 Task: Open a blank sheet, save the file as Maui.doc Insert a picture of 'Maui'with name   Maui.png  Change shape height to 6.5 select the picture, apply border and shading with setting Shadow, style Three thick line, color Light Green and width 1 pt
Action: Mouse moved to (23, 22)
Screenshot: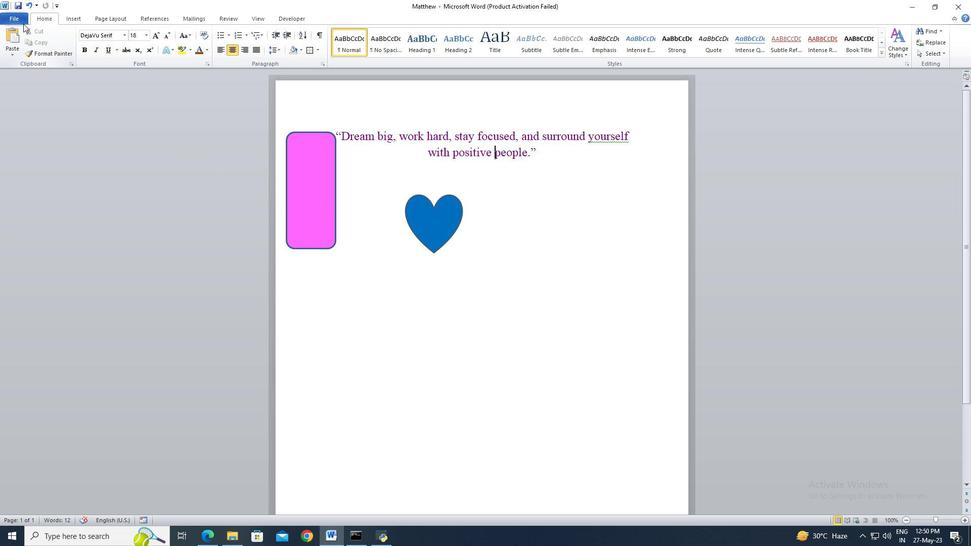 
Action: Mouse pressed left at (23, 22)
Screenshot: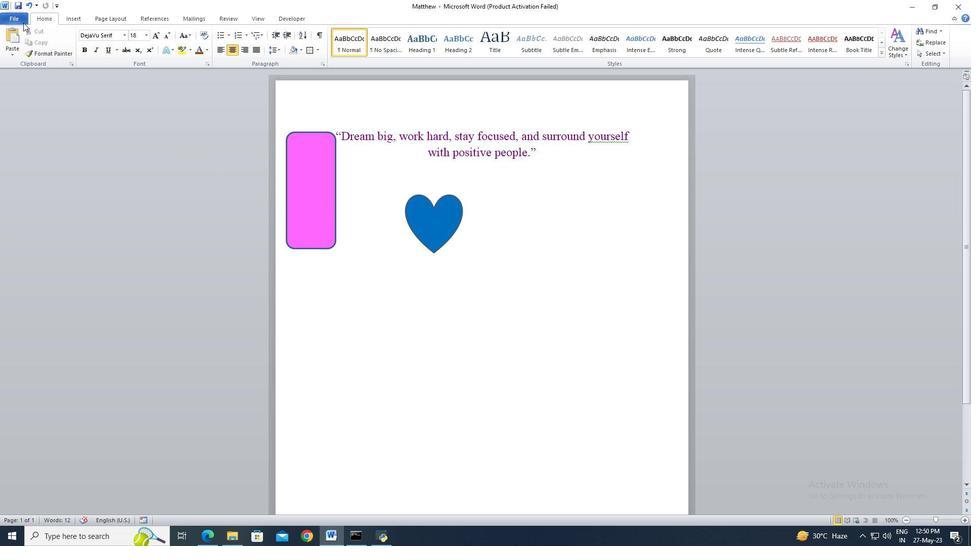 
Action: Mouse moved to (19, 127)
Screenshot: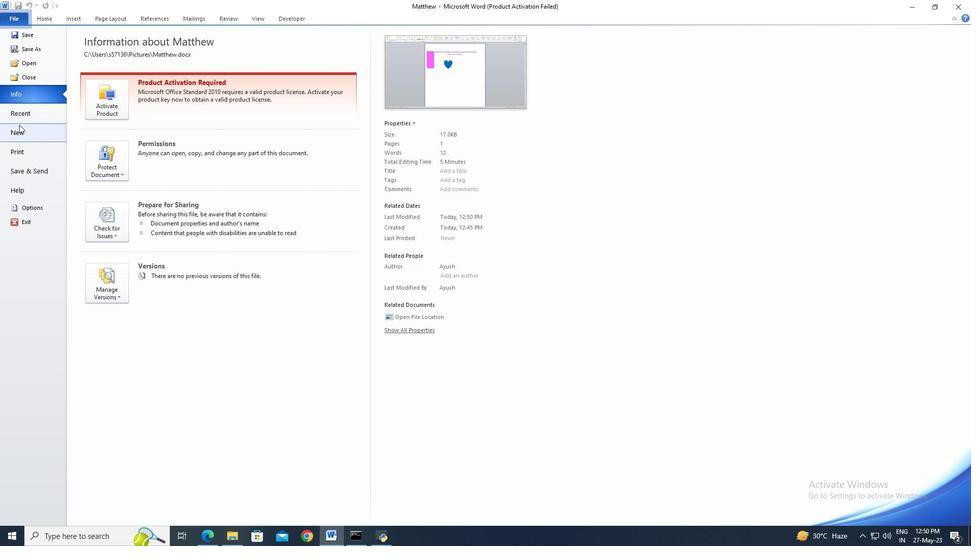 
Action: Mouse pressed left at (19, 127)
Screenshot: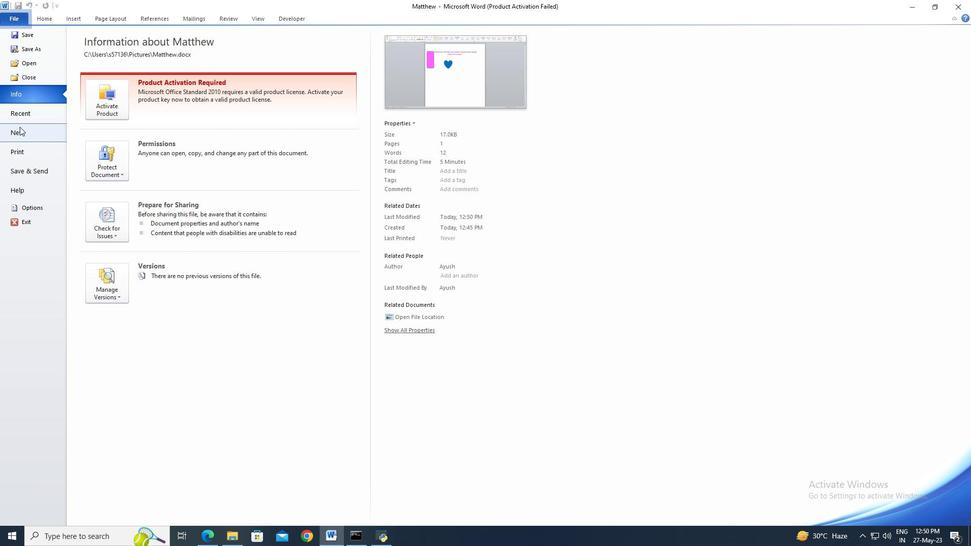
Action: Mouse moved to (496, 245)
Screenshot: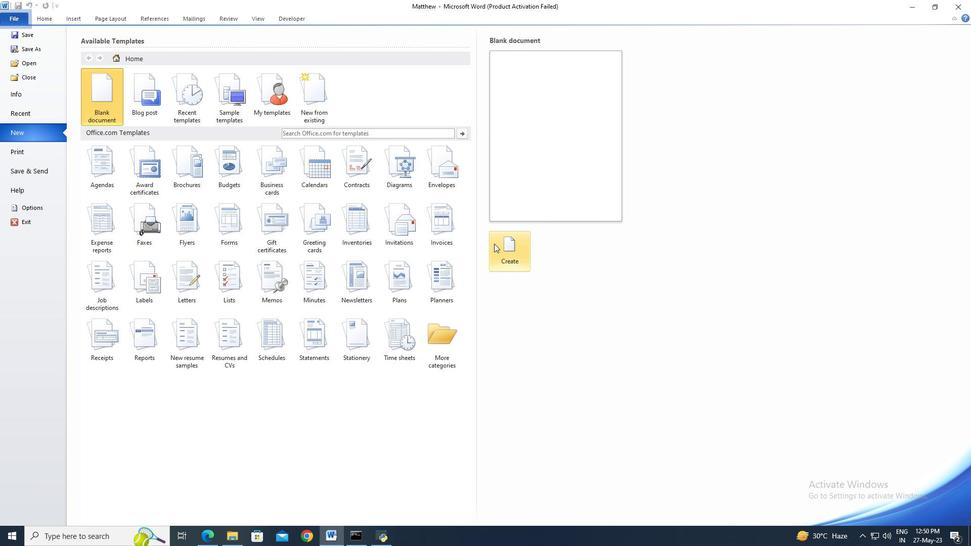 
Action: Mouse pressed left at (496, 245)
Screenshot: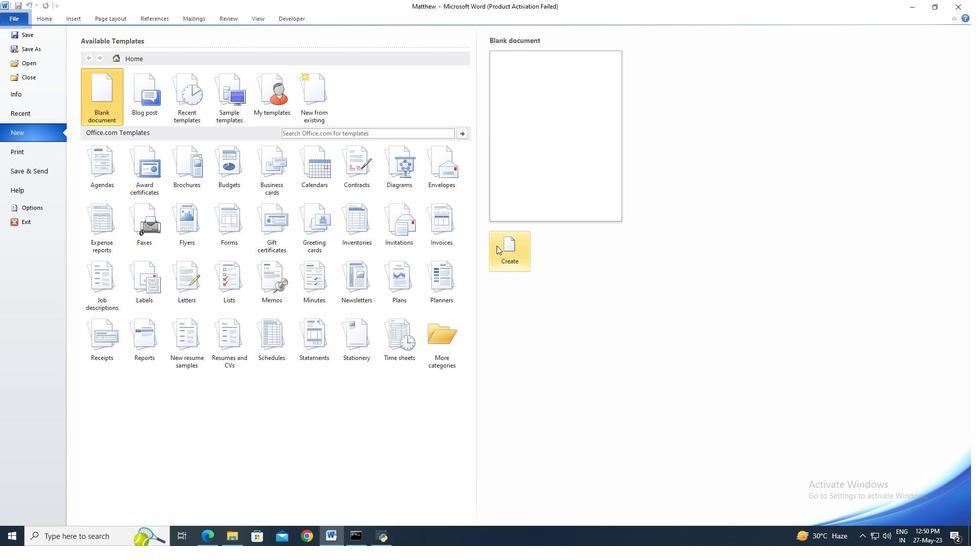 
Action: Mouse moved to (22, 19)
Screenshot: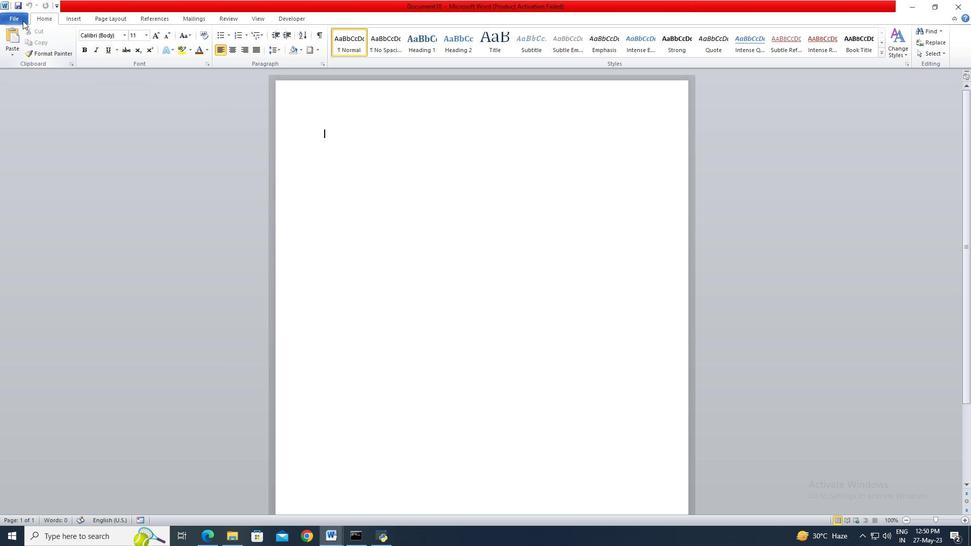 
Action: Mouse pressed left at (22, 19)
Screenshot: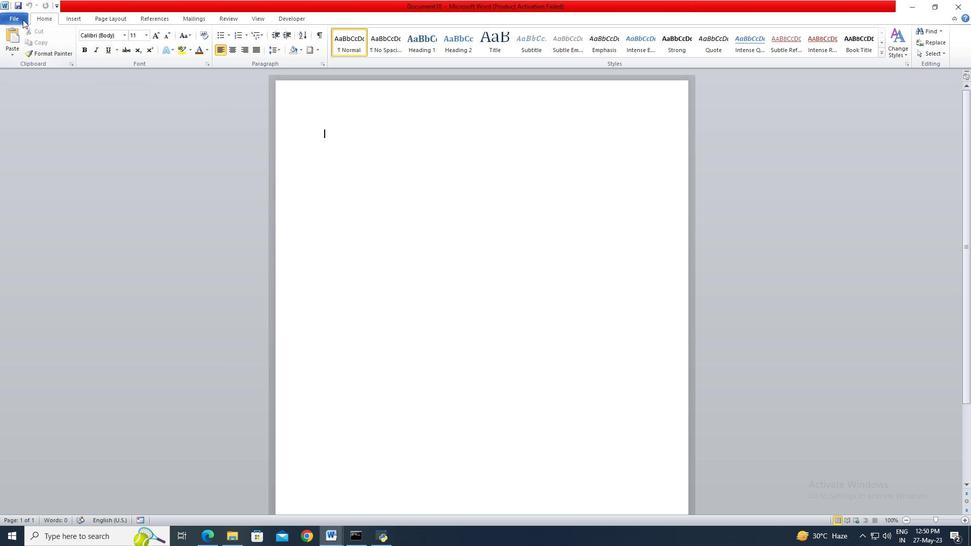 
Action: Mouse moved to (26, 45)
Screenshot: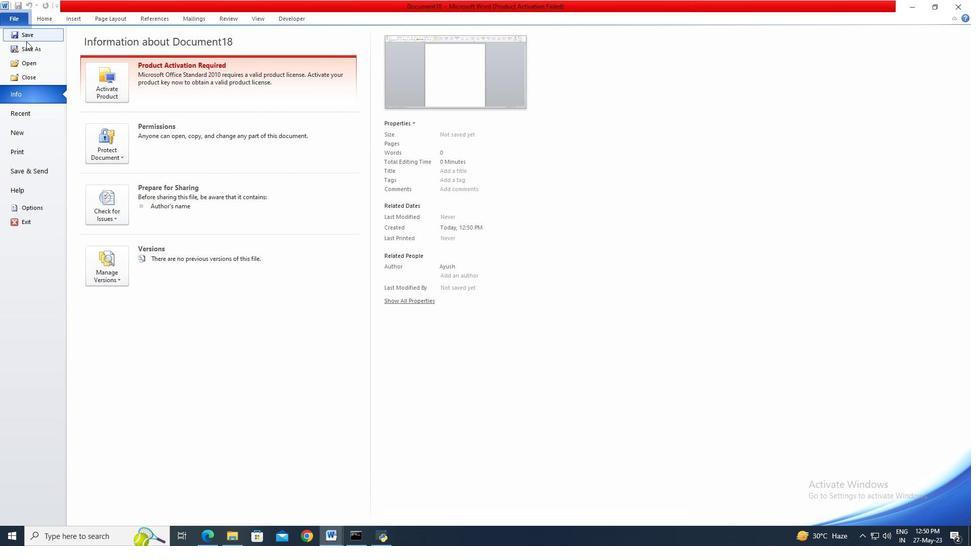 
Action: Mouse pressed left at (26, 45)
Screenshot: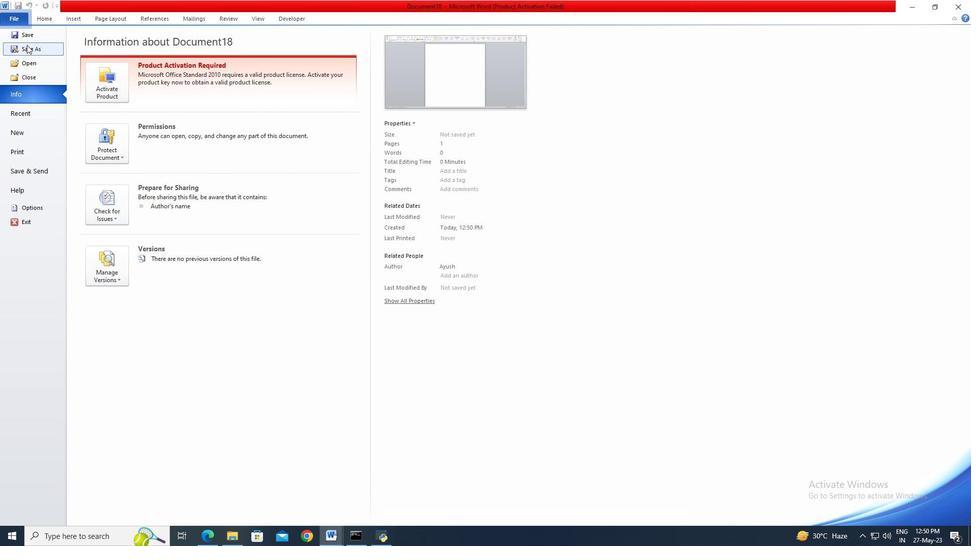 
Action: Mouse moved to (48, 105)
Screenshot: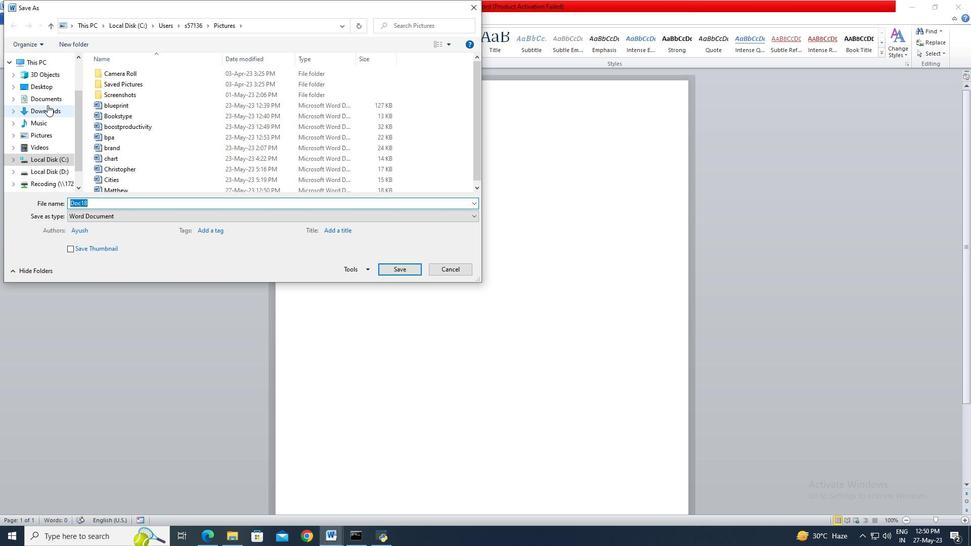 
Action: Mouse pressed left at (48, 105)
Screenshot: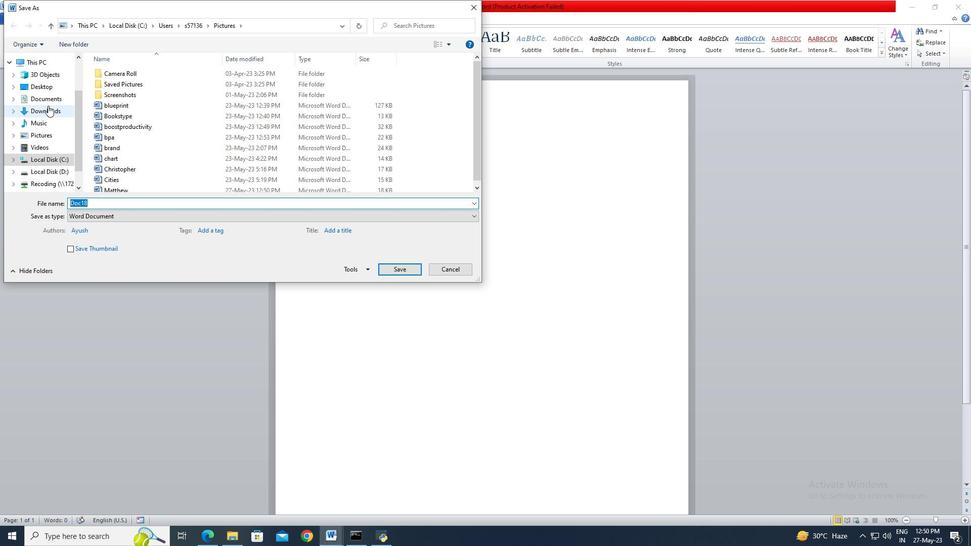 
Action: Mouse moved to (319, 203)
Screenshot: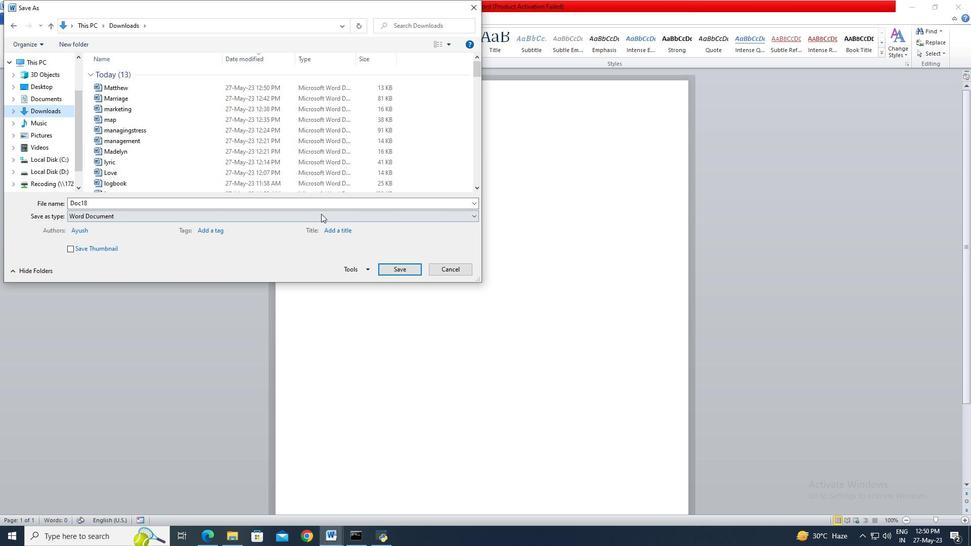 
Action: Mouse pressed left at (319, 203)
Screenshot: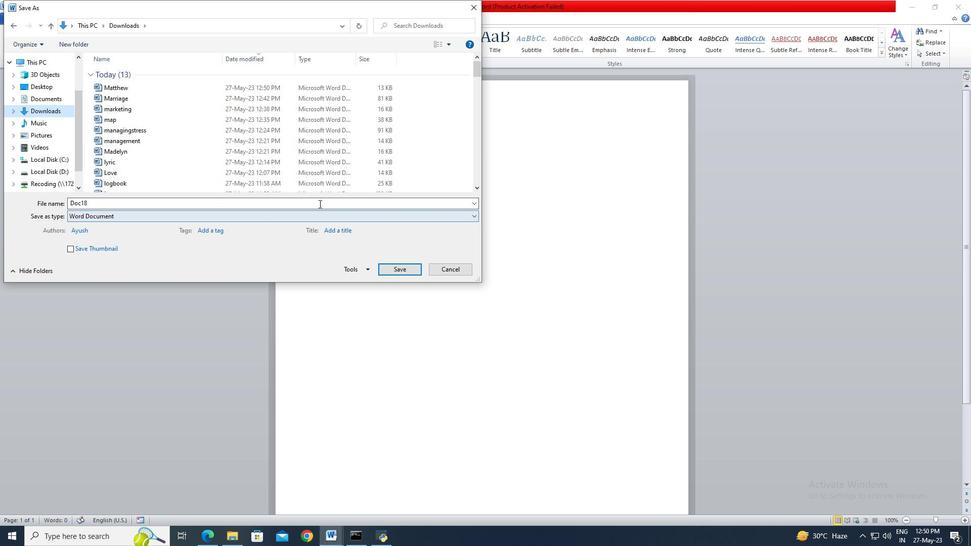 
Action: Key pressed <Key.shift>Maui
Screenshot: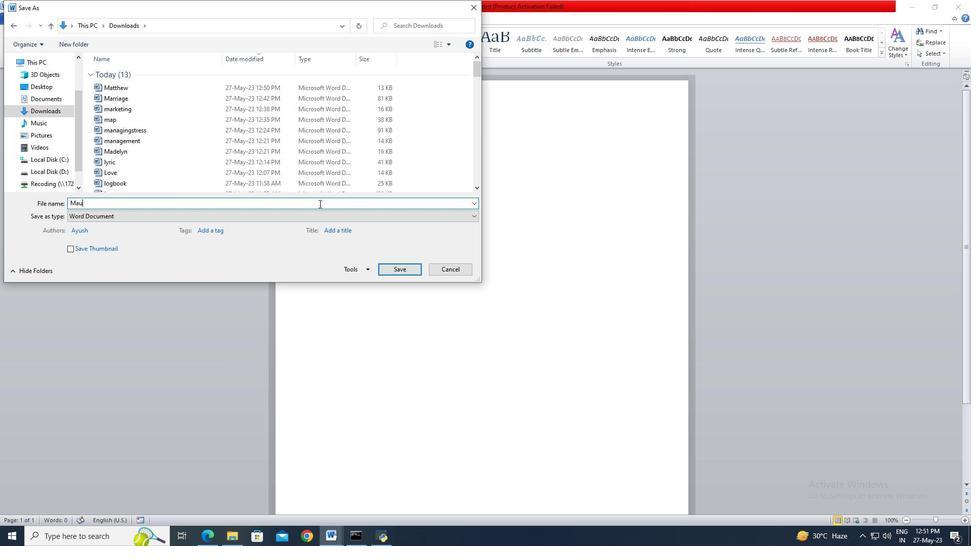 
Action: Mouse moved to (398, 268)
Screenshot: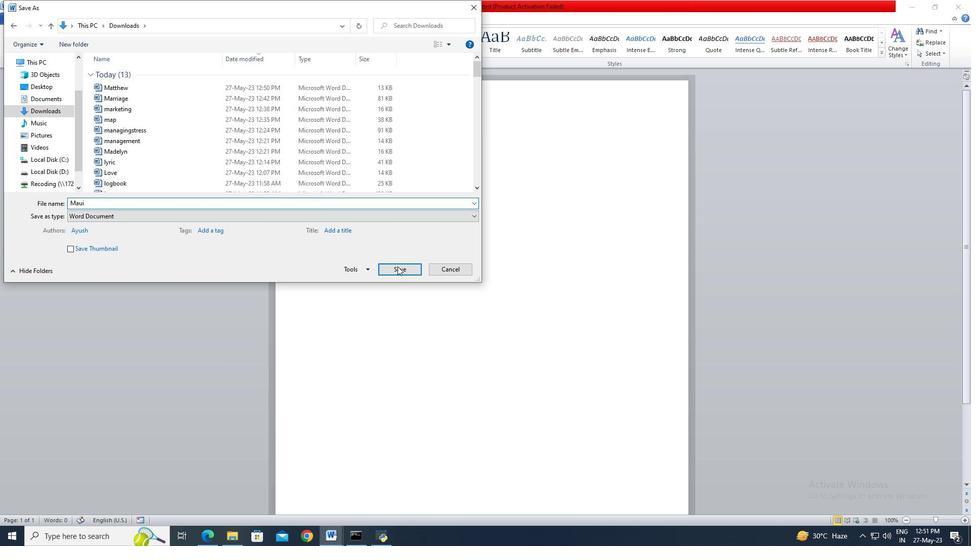 
Action: Mouse pressed left at (398, 268)
Screenshot: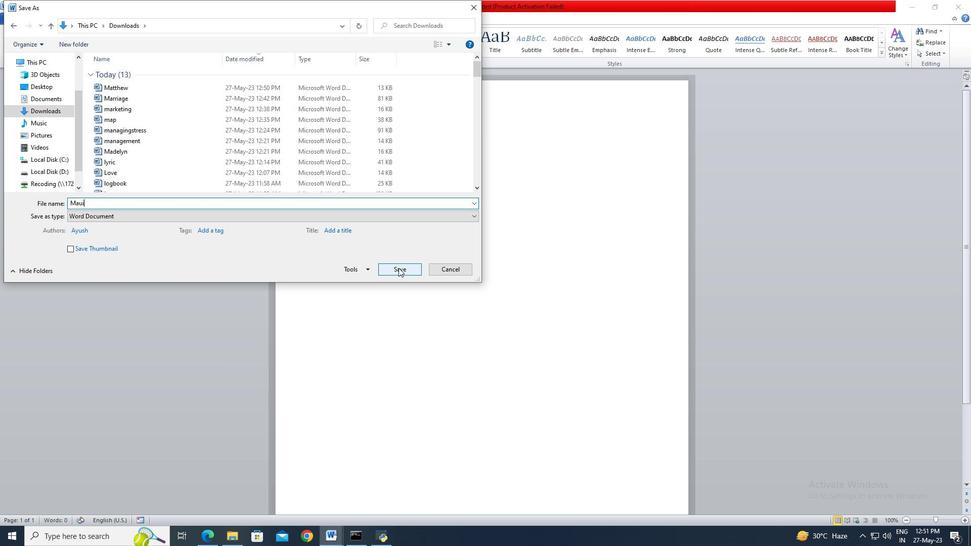 
Action: Mouse moved to (210, 528)
Screenshot: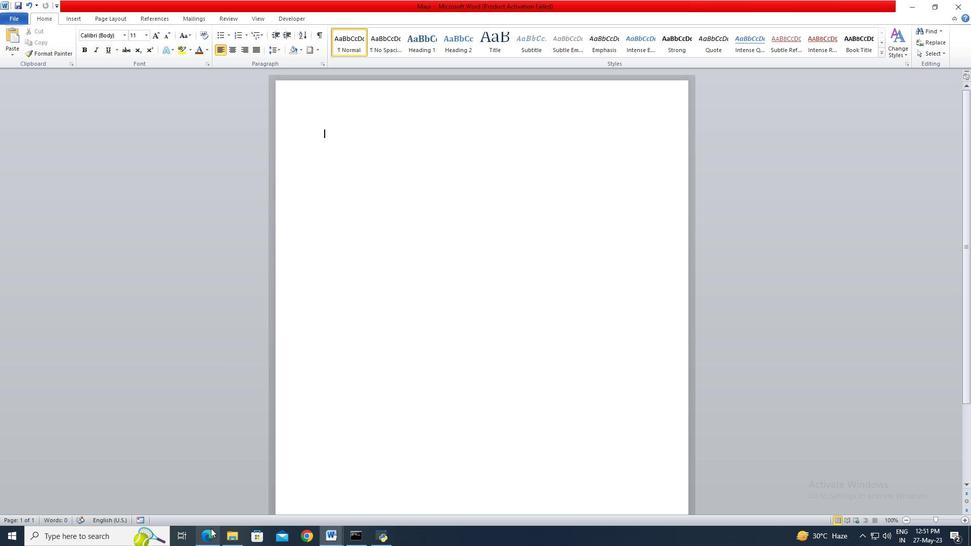 
Action: Mouse pressed left at (210, 528)
Screenshot: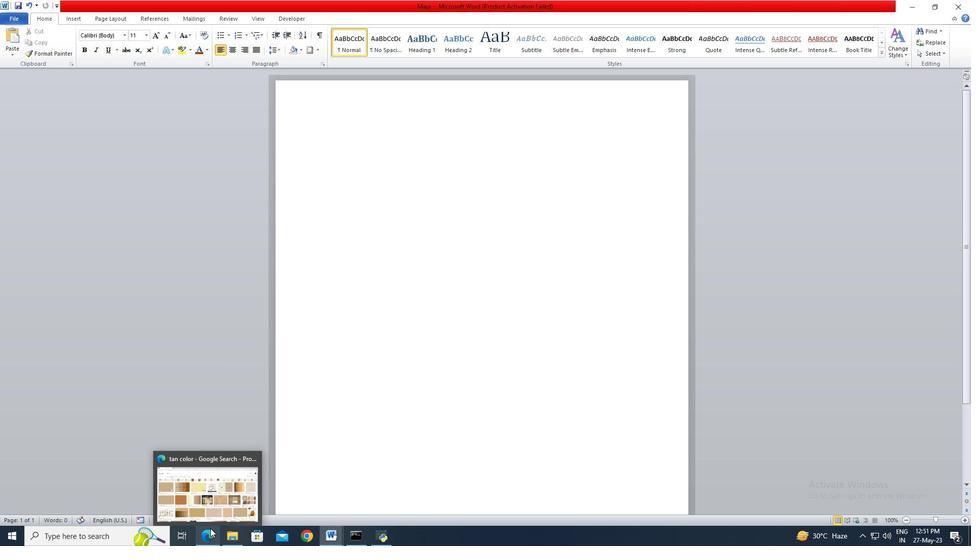 
Action: Mouse moved to (139, 62)
Screenshot: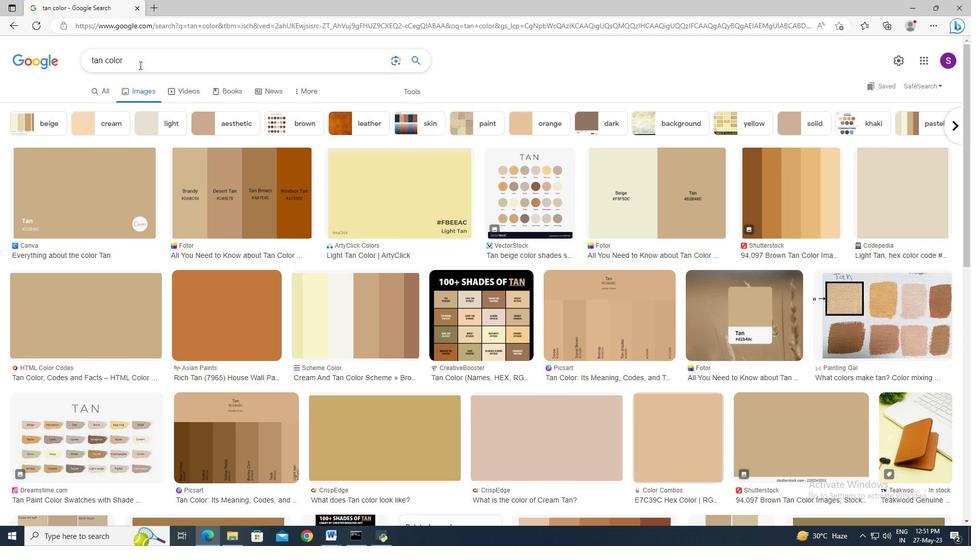 
Action: Mouse pressed left at (139, 62)
Screenshot: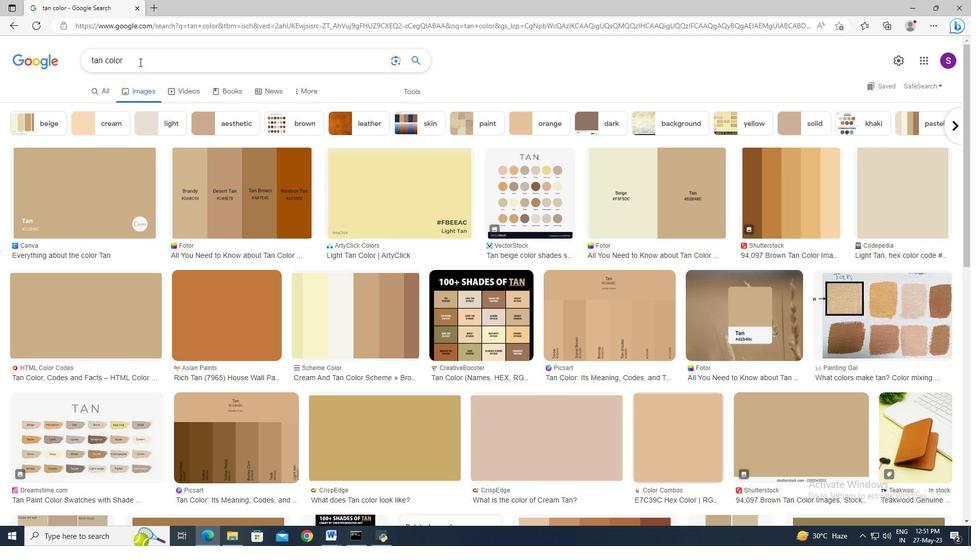 
Action: Key pressed ctrl+A<Key.shift>Maui<Key.space>png<Key.enter>
Screenshot: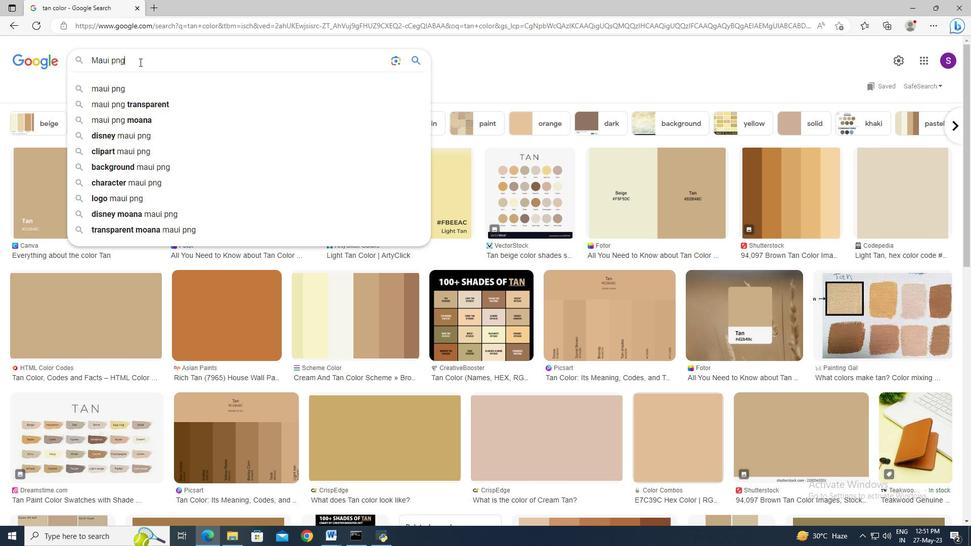 
Action: Mouse moved to (148, 170)
Screenshot: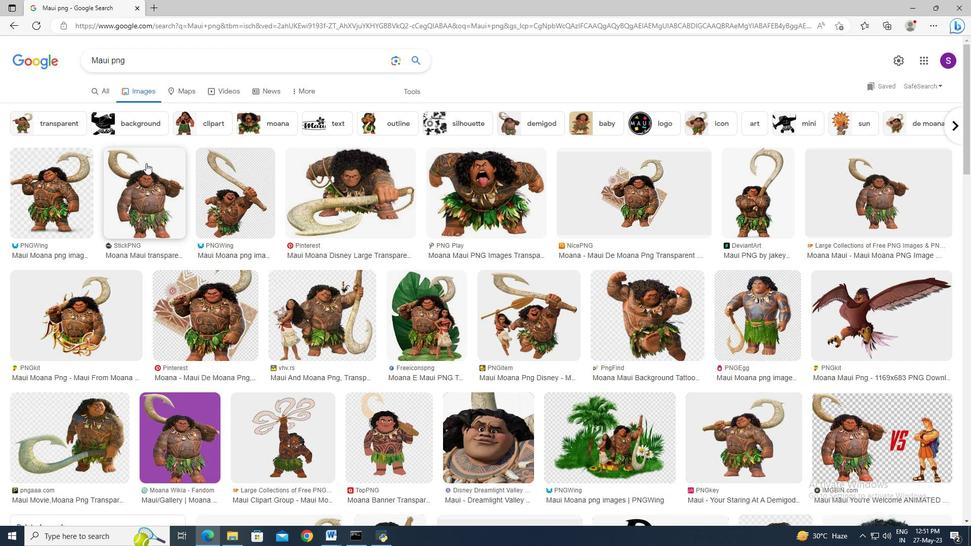 
Action: Mouse pressed left at (148, 170)
Screenshot: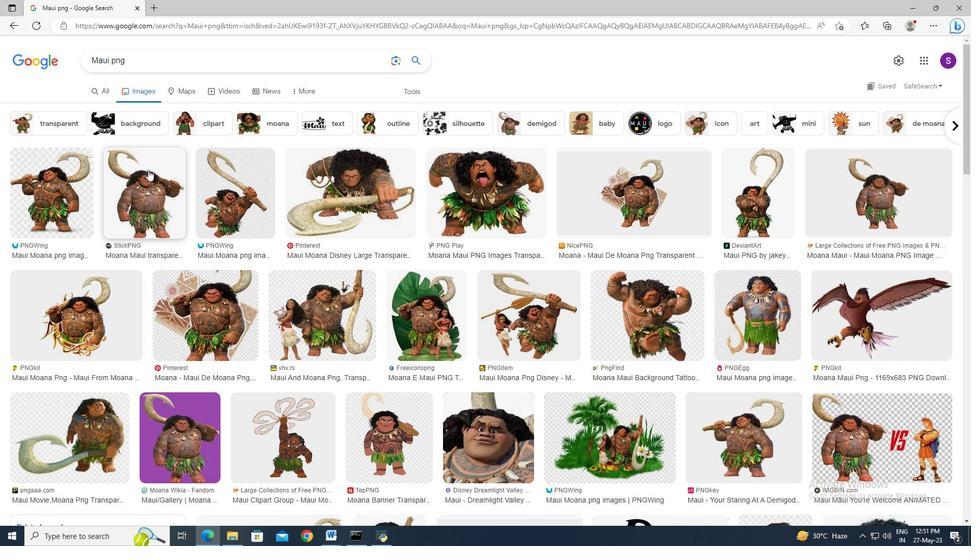 
Action: Mouse moved to (635, 250)
Screenshot: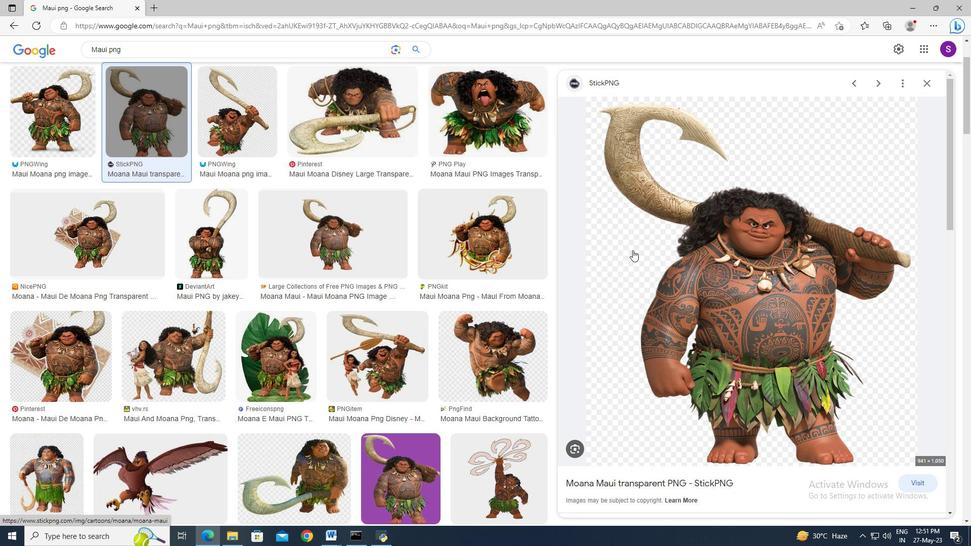 
Action: Mouse pressed right at (635, 250)
Screenshot: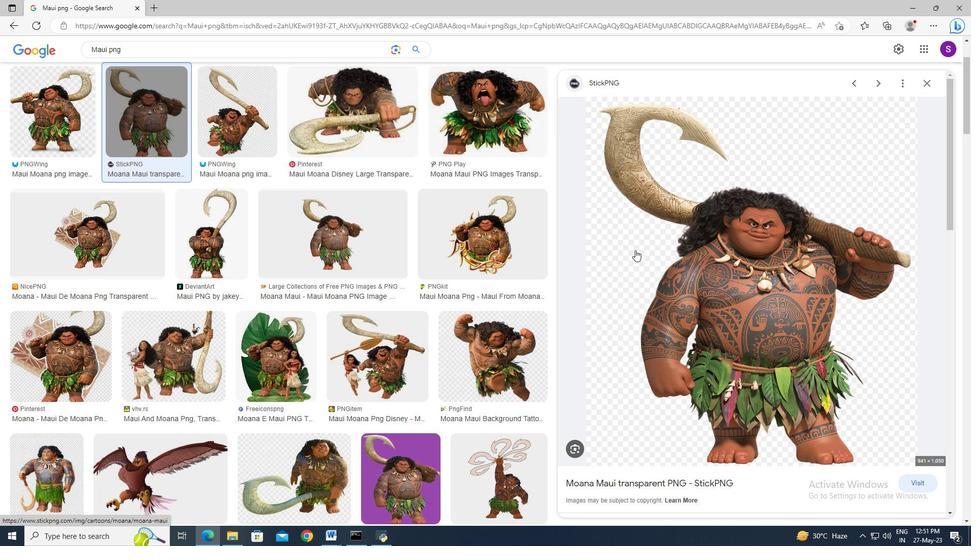 
Action: Mouse moved to (651, 359)
Screenshot: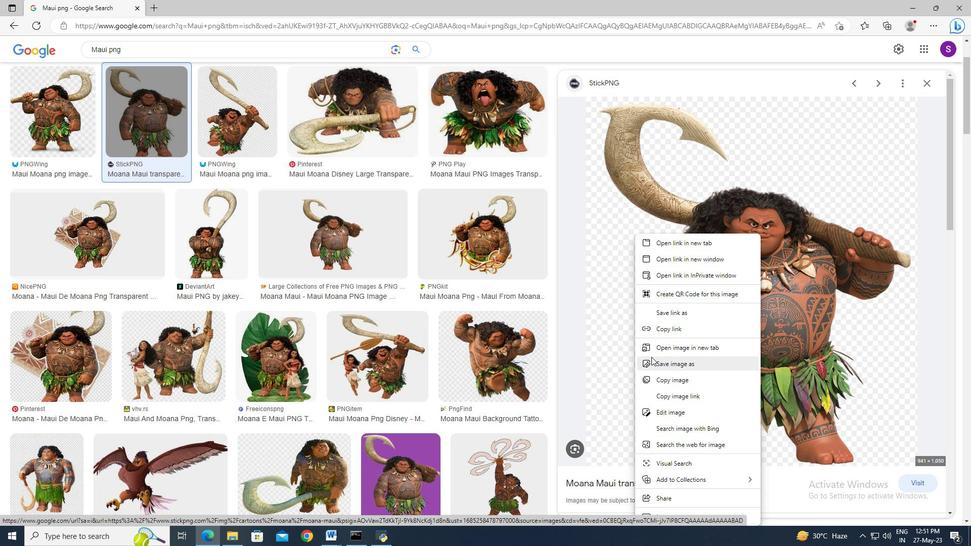 
Action: Mouse pressed left at (651, 359)
Screenshot: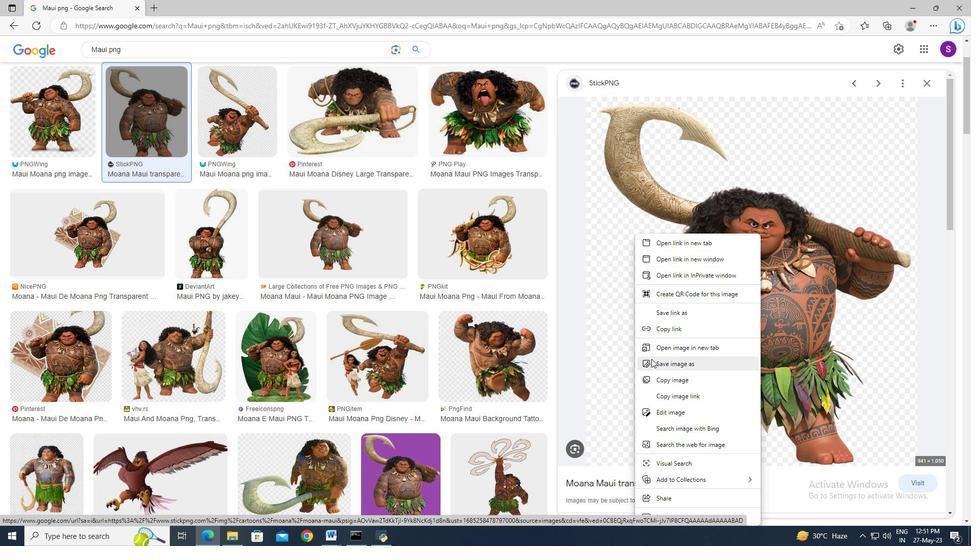 
Action: Mouse moved to (162, 189)
Screenshot: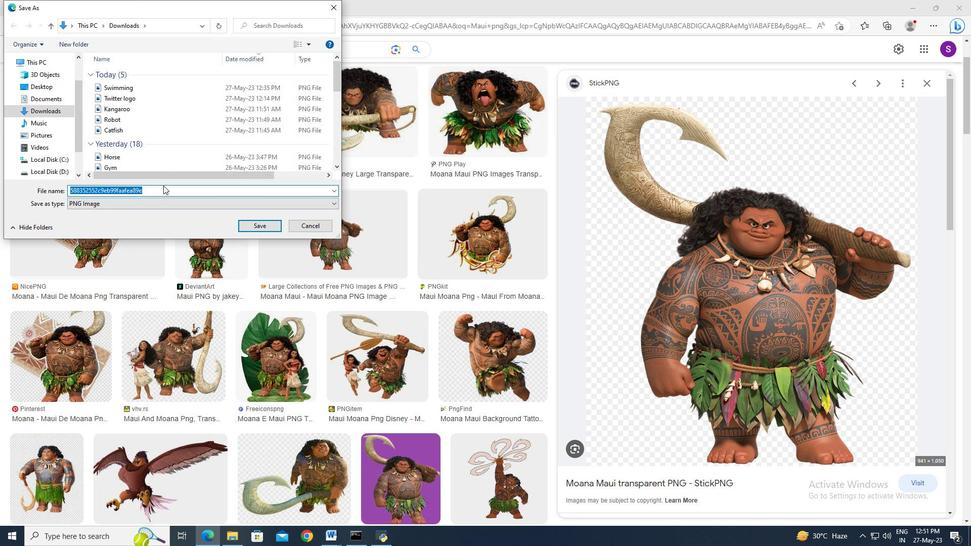 
Action: Mouse pressed left at (162, 189)
Screenshot: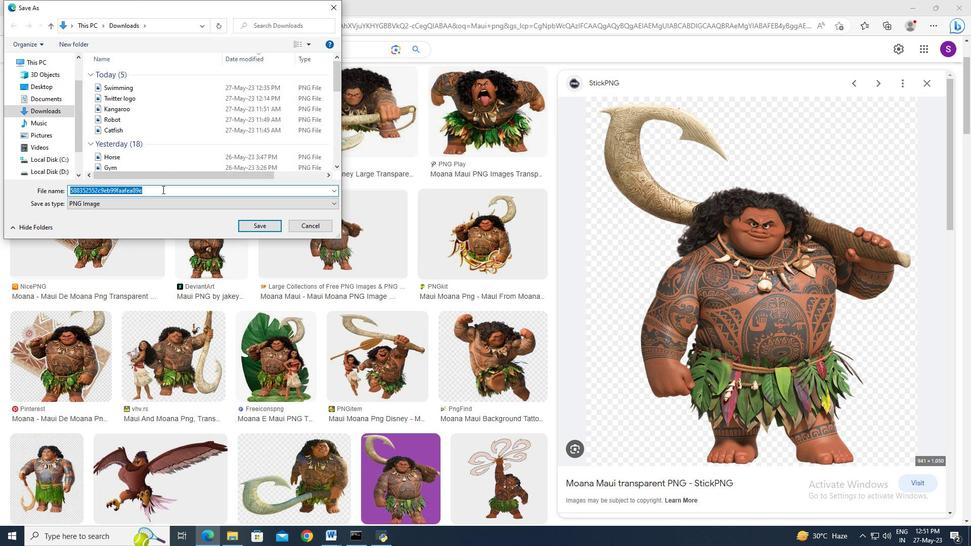 
Action: Mouse pressed left at (162, 189)
Screenshot: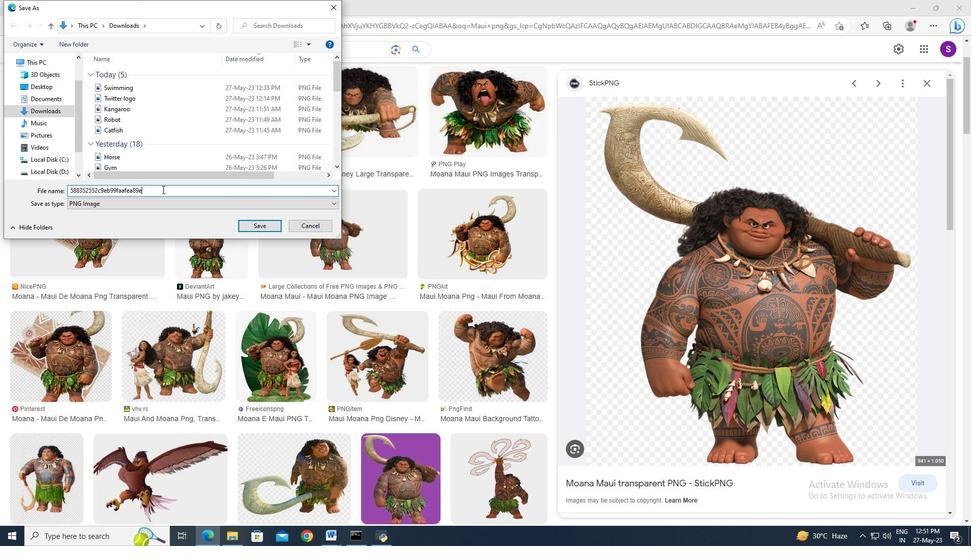 
Action: Mouse pressed left at (162, 189)
Screenshot: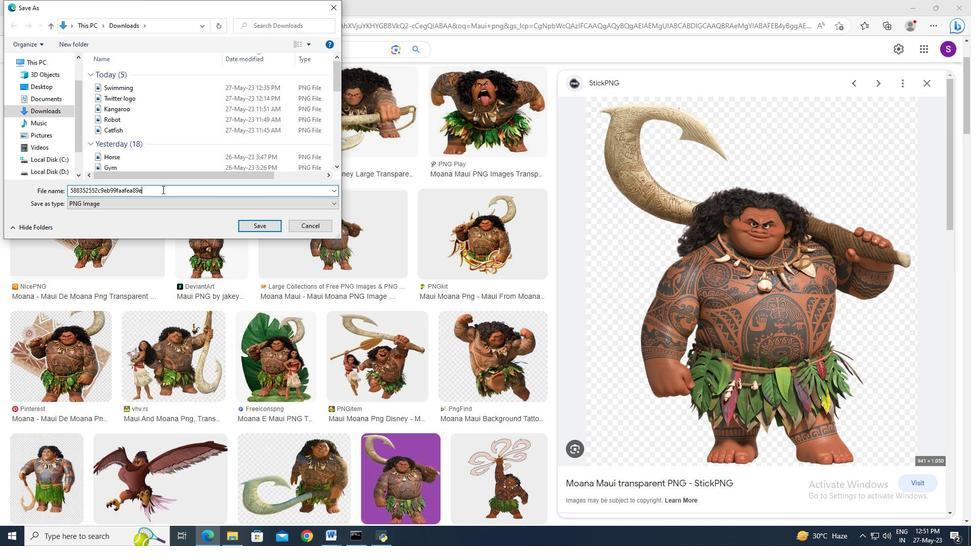 
Action: Key pressed <Key.shift>Maui.png<Key.enter>
Screenshot: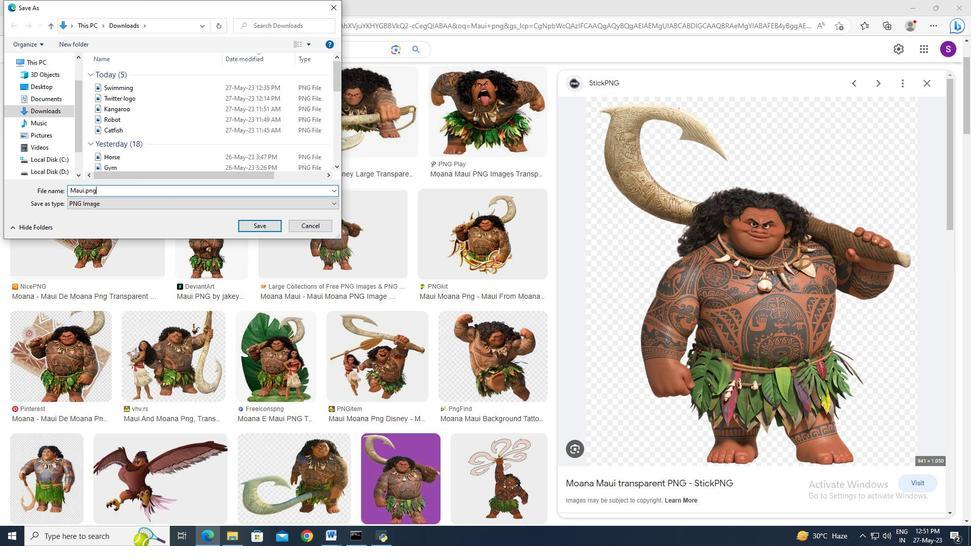 
Action: Mouse moved to (212, 538)
Screenshot: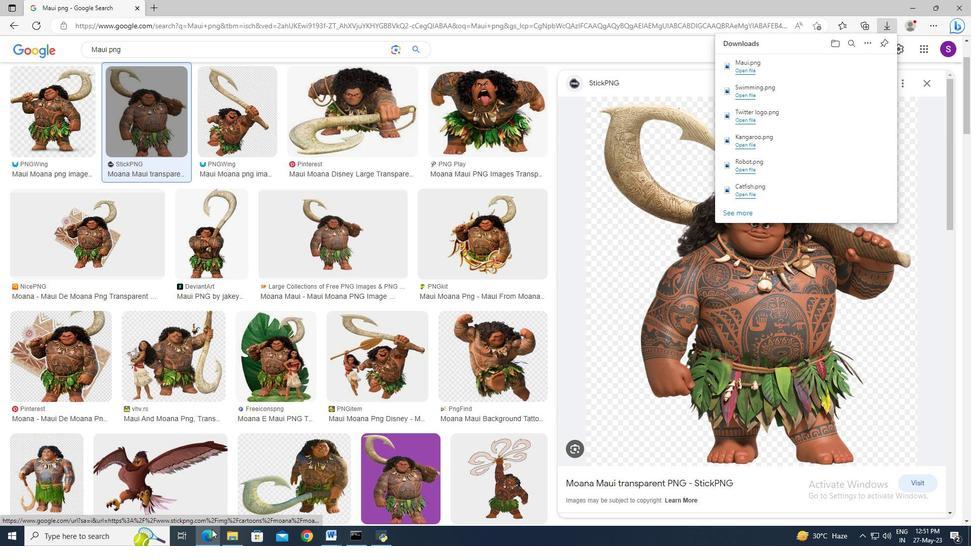 
Action: Mouse pressed left at (212, 538)
Screenshot: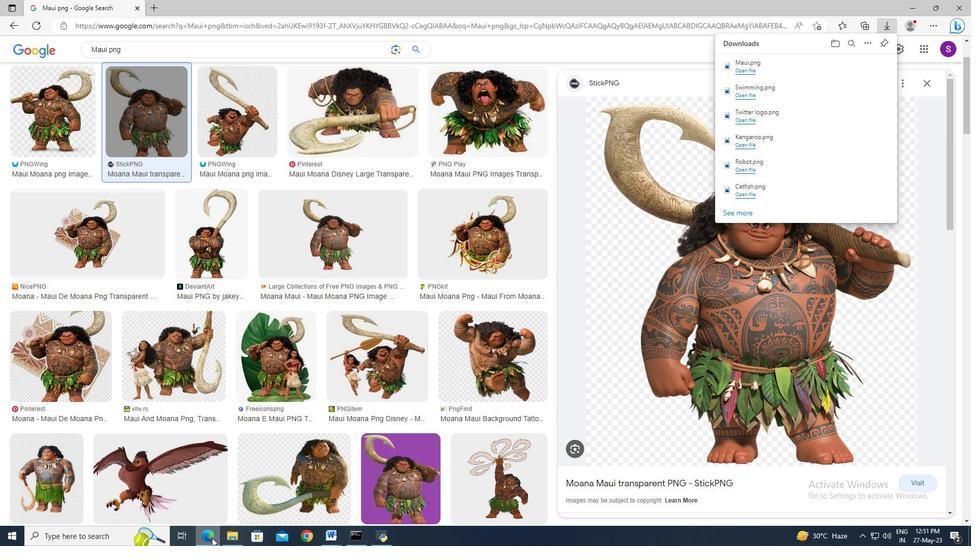 
Action: Mouse moved to (80, 23)
Screenshot: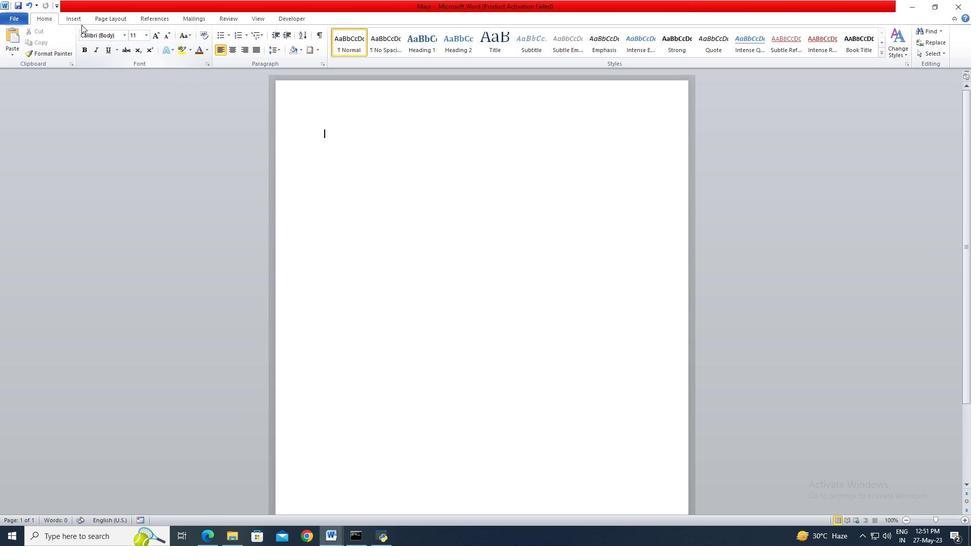 
Action: Mouse pressed left at (80, 23)
Screenshot: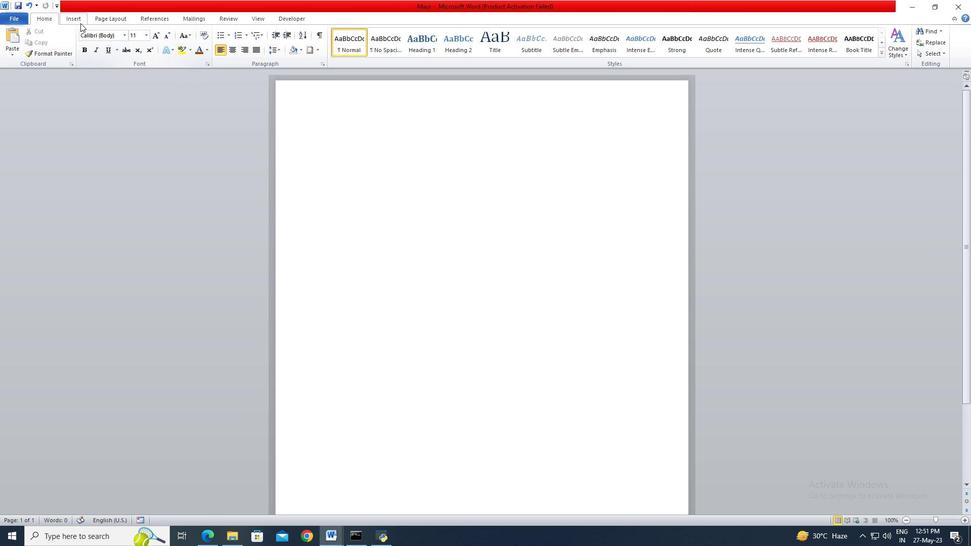 
Action: Mouse moved to (101, 41)
Screenshot: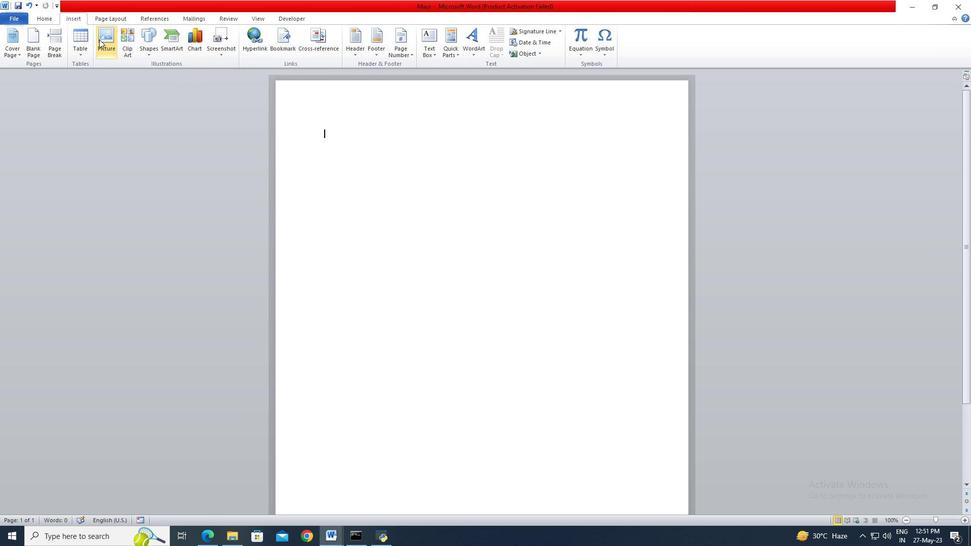 
Action: Mouse pressed left at (101, 41)
Screenshot: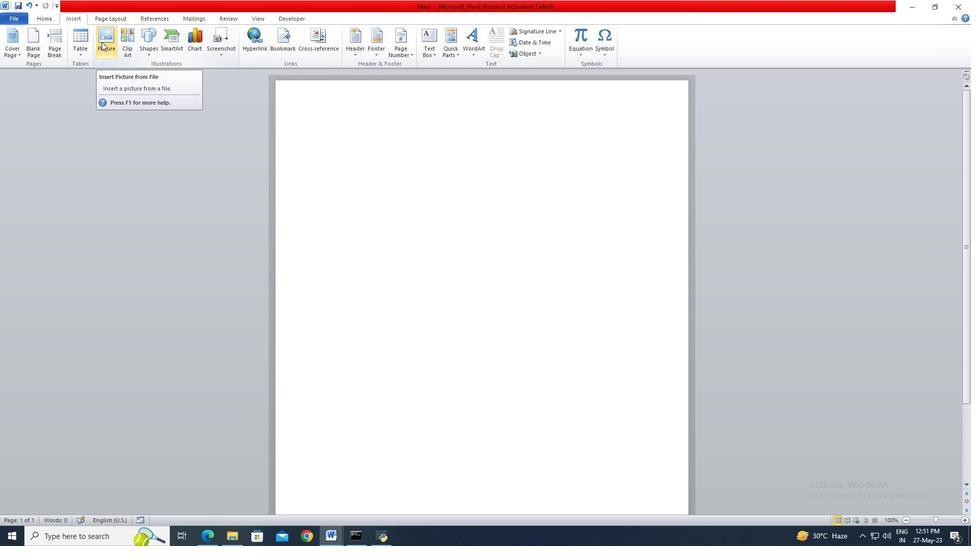 
Action: Mouse moved to (115, 86)
Screenshot: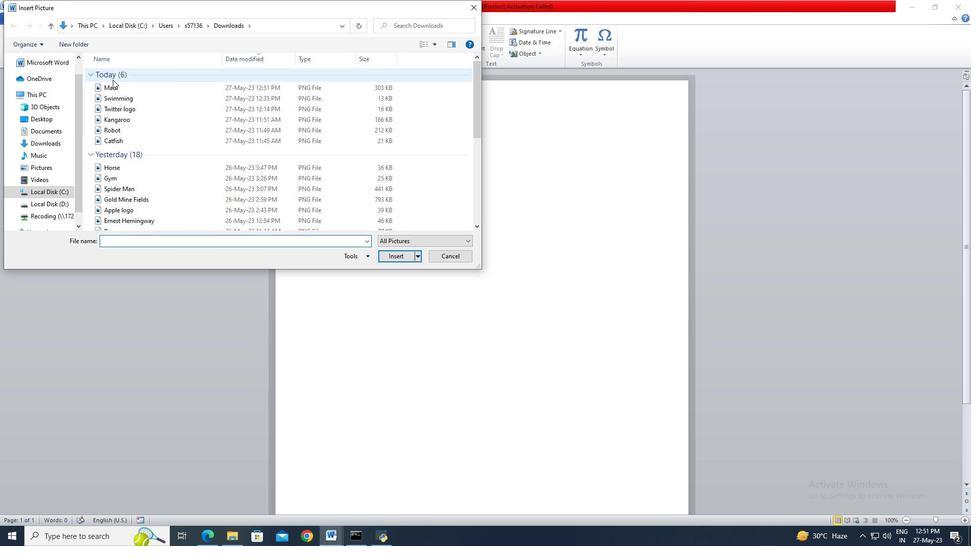 
Action: Mouse pressed left at (115, 86)
Screenshot: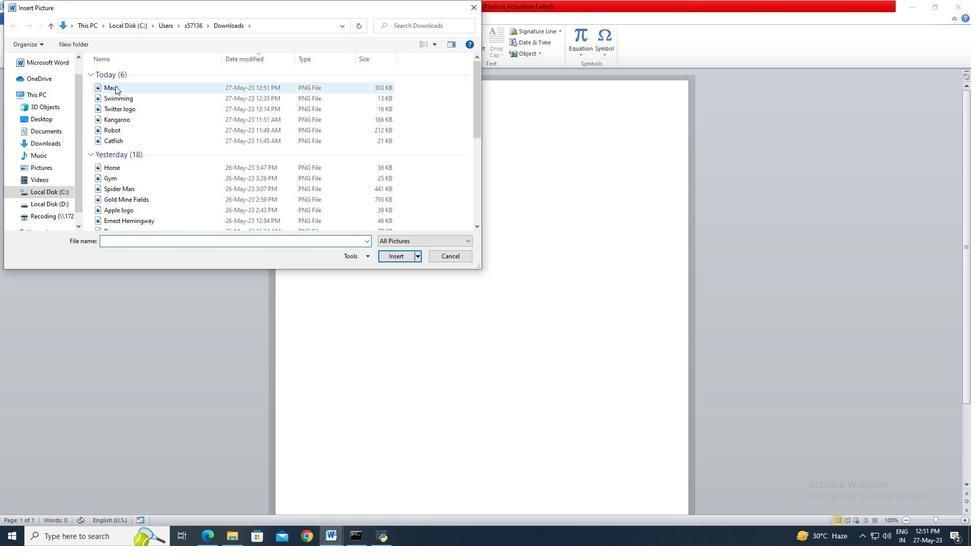 
Action: Mouse moved to (386, 258)
Screenshot: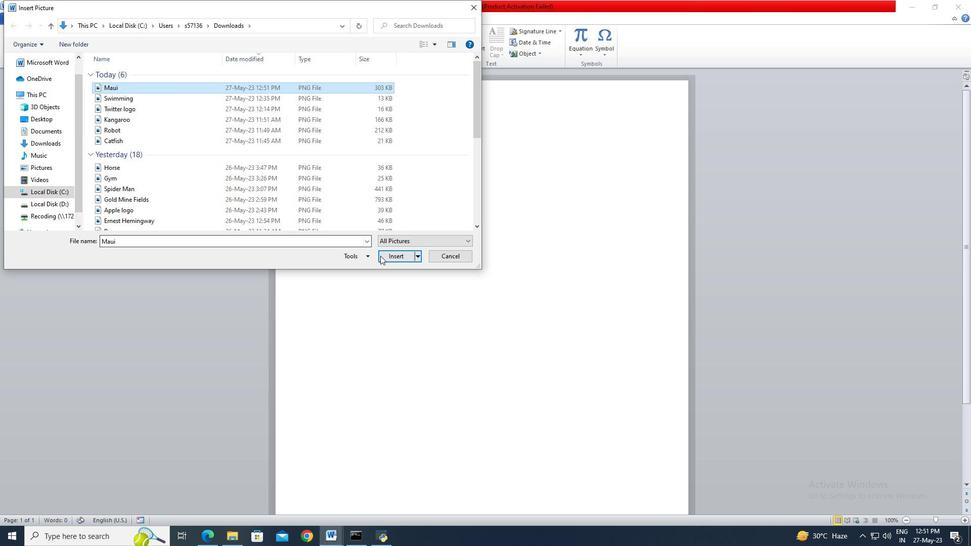 
Action: Mouse pressed left at (386, 258)
Screenshot: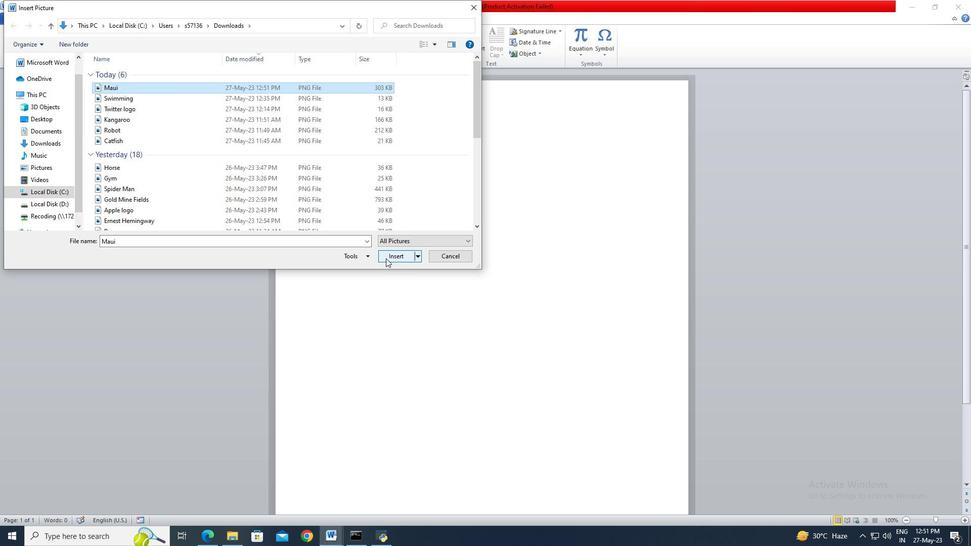 
Action: Mouse moved to (941, 36)
Screenshot: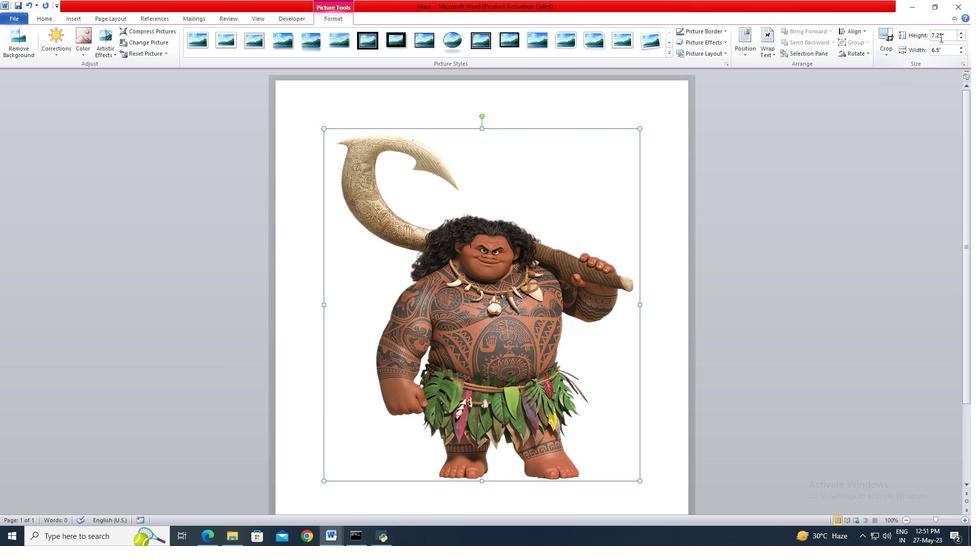 
Action: Mouse pressed left at (941, 36)
Screenshot: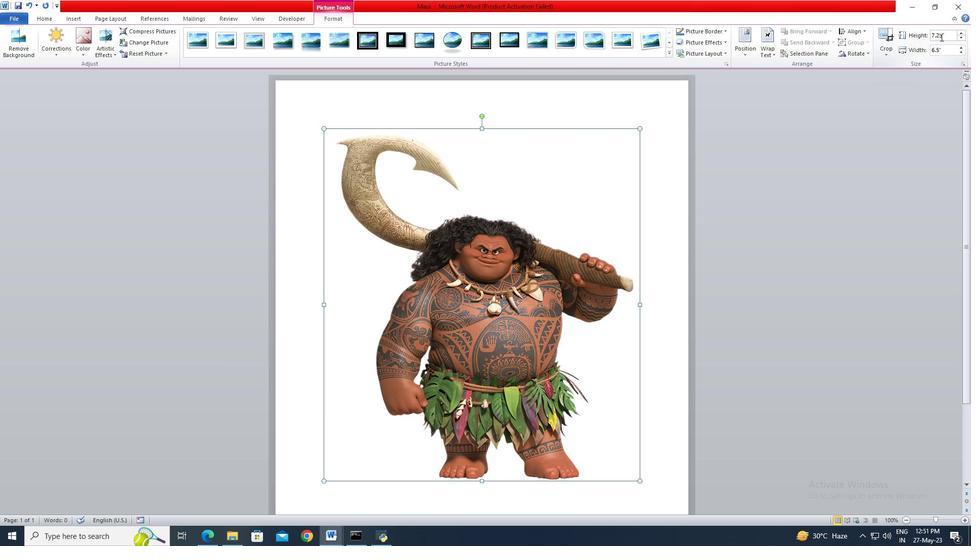 
Action: Mouse moved to (926, 32)
Screenshot: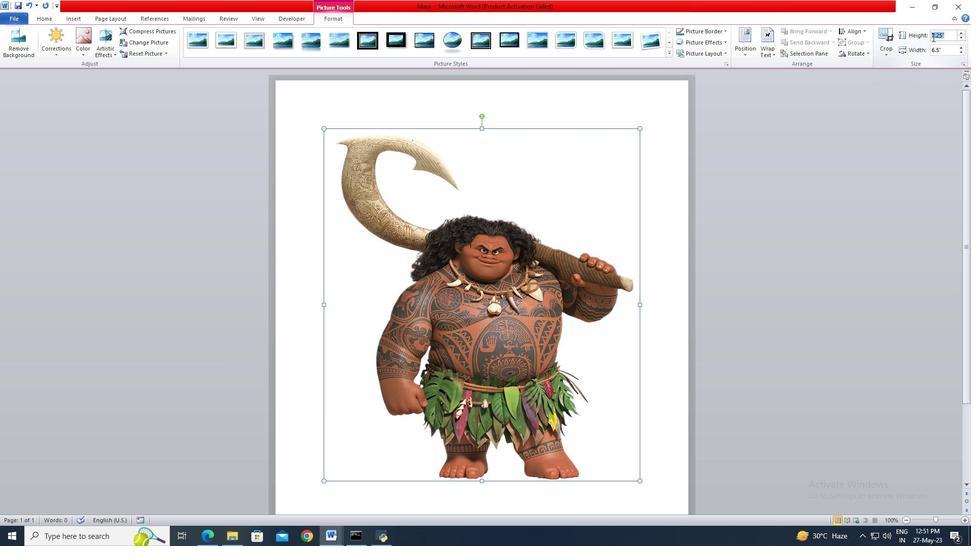 
Action: Key pressed 6.5<Key.enter>
Screenshot: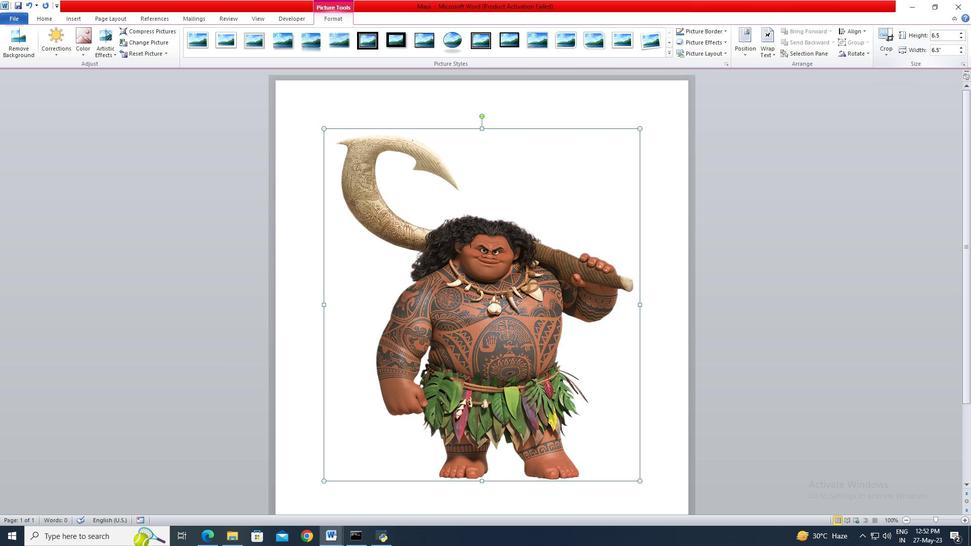 
Action: Mouse moved to (428, 149)
Screenshot: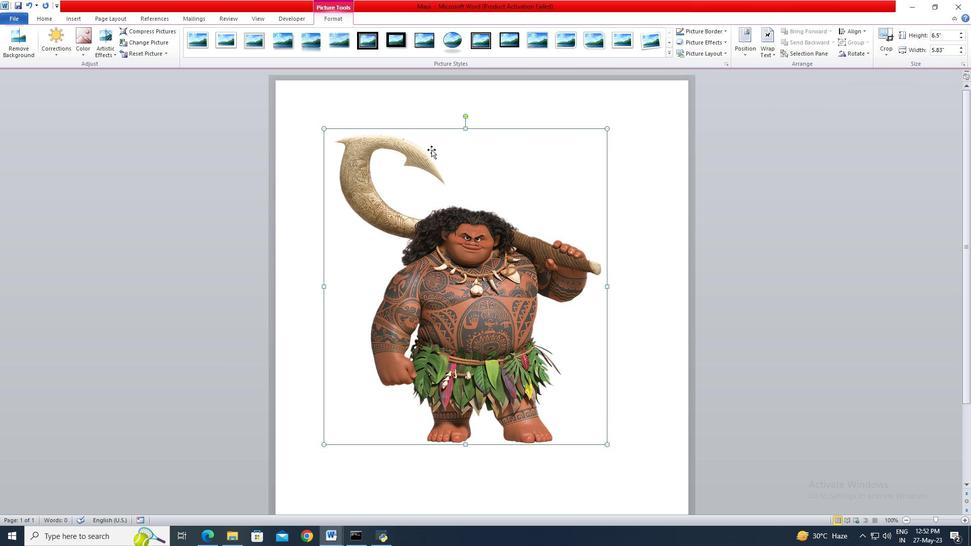 
Action: Mouse pressed left at (428, 149)
Screenshot: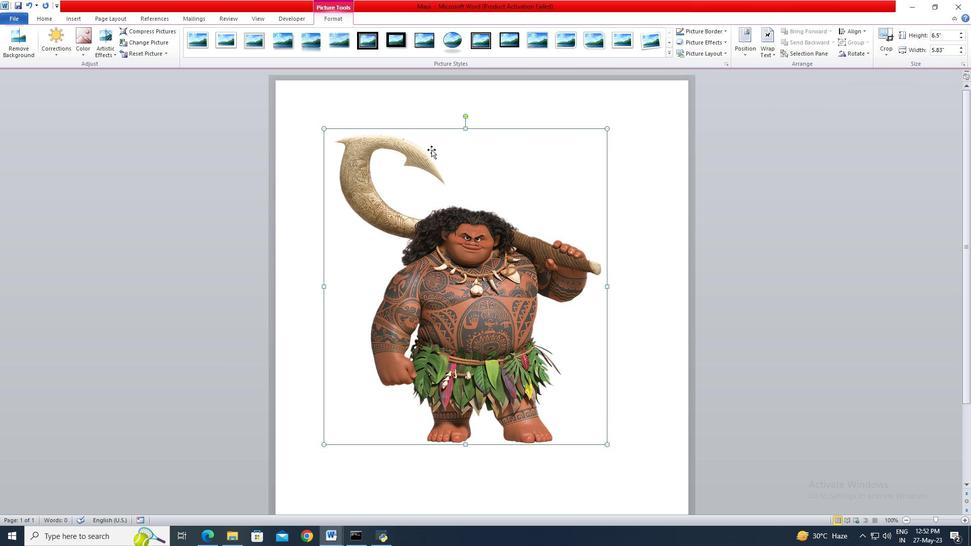 
Action: Mouse moved to (50, 18)
Screenshot: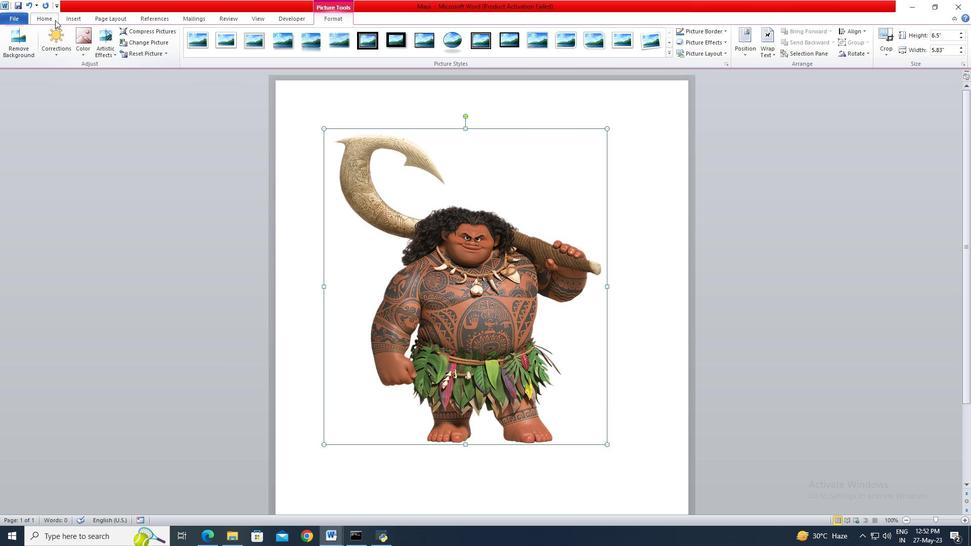 
Action: Mouse pressed left at (50, 18)
Screenshot: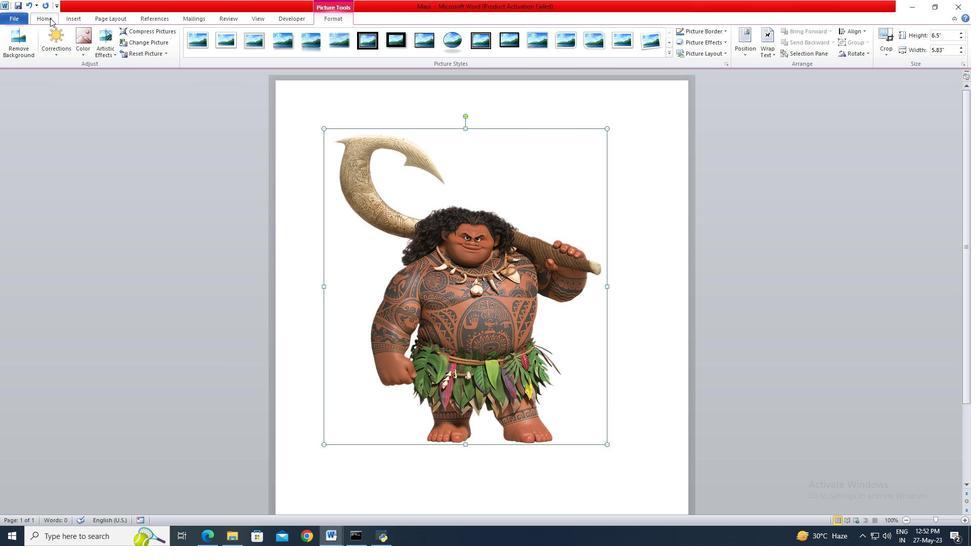 
Action: Mouse moved to (315, 49)
Screenshot: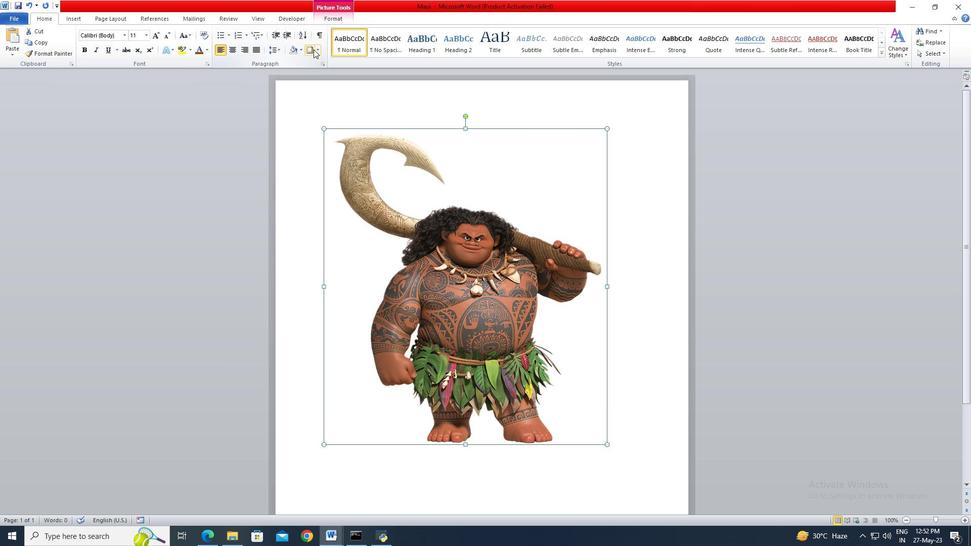 
Action: Mouse pressed left at (315, 49)
Screenshot: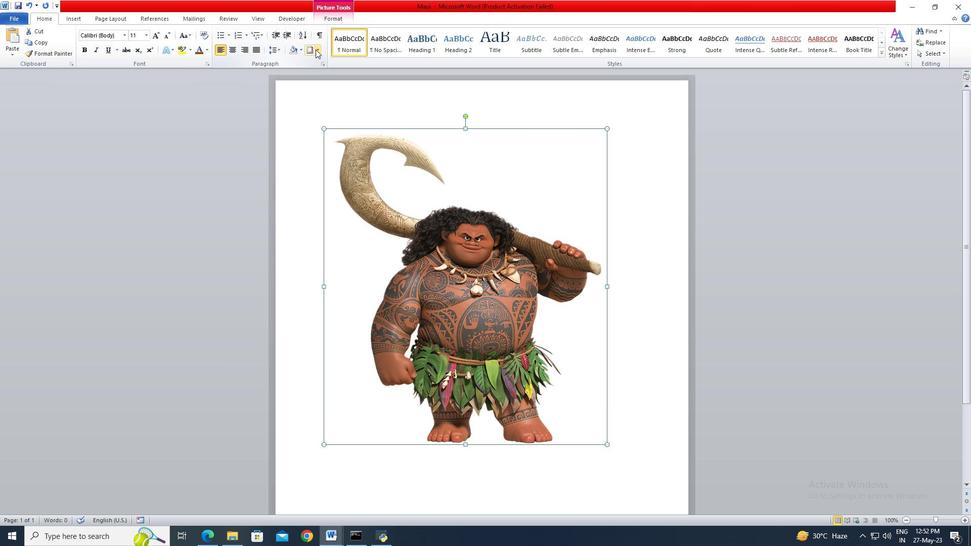 
Action: Mouse moved to (335, 237)
Screenshot: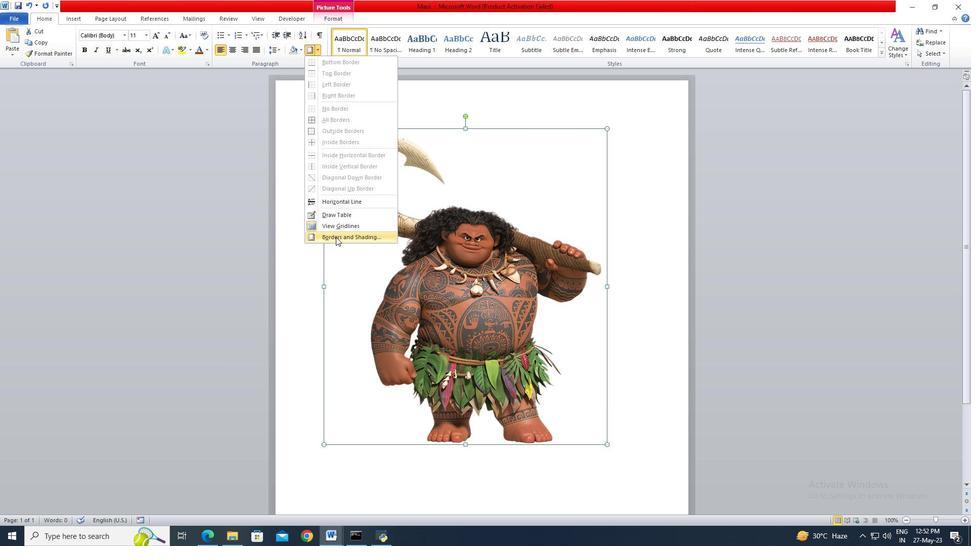 
Action: Mouse pressed left at (335, 237)
Screenshot: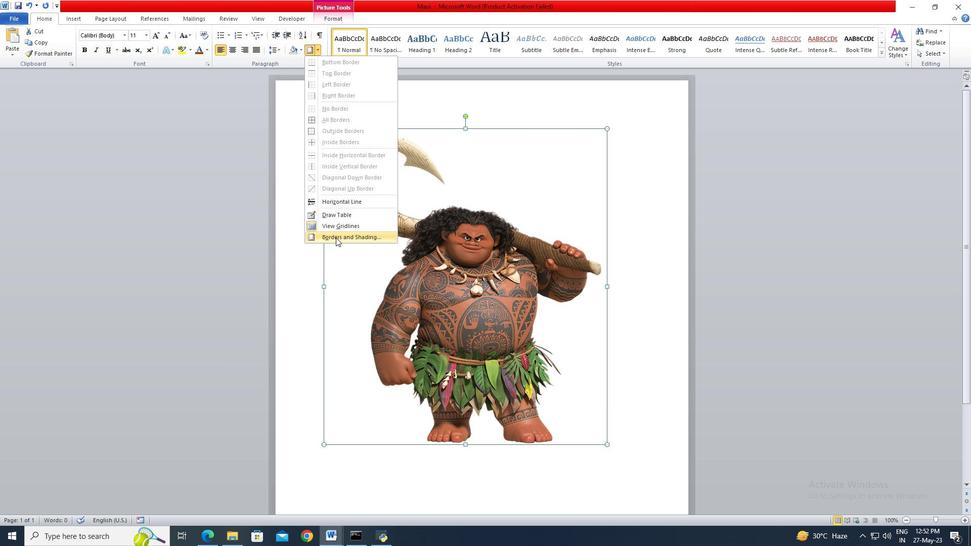 
Action: Mouse moved to (364, 248)
Screenshot: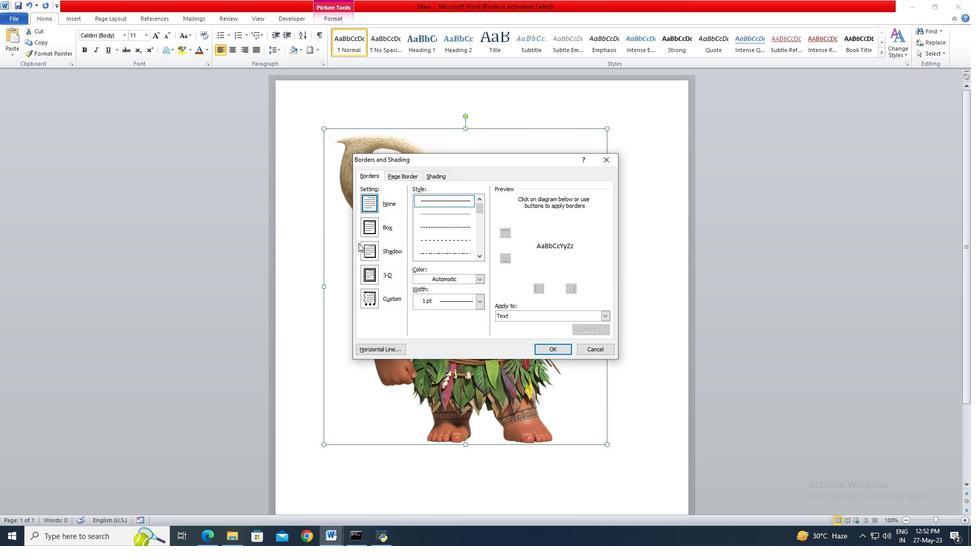 
Action: Mouse pressed left at (364, 248)
Screenshot: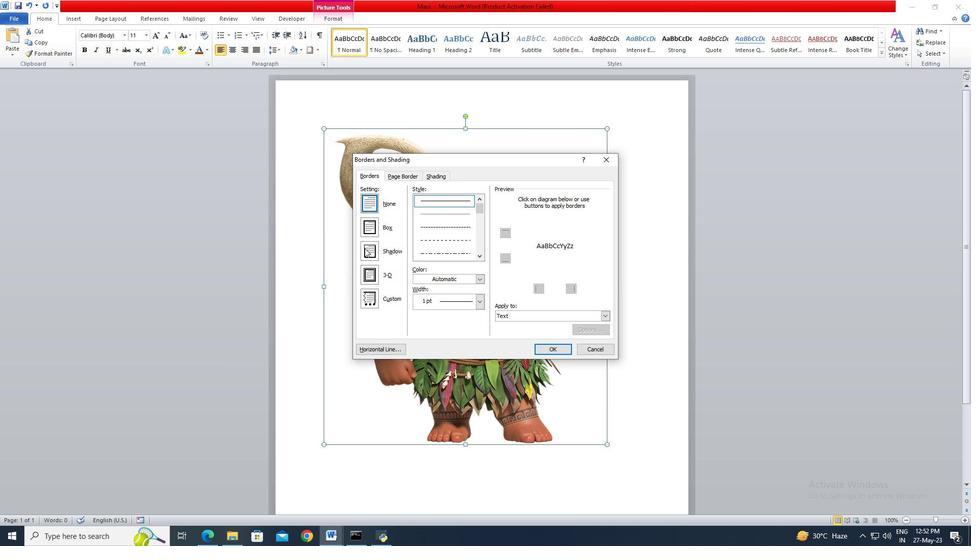 
Action: Mouse moved to (476, 255)
Screenshot: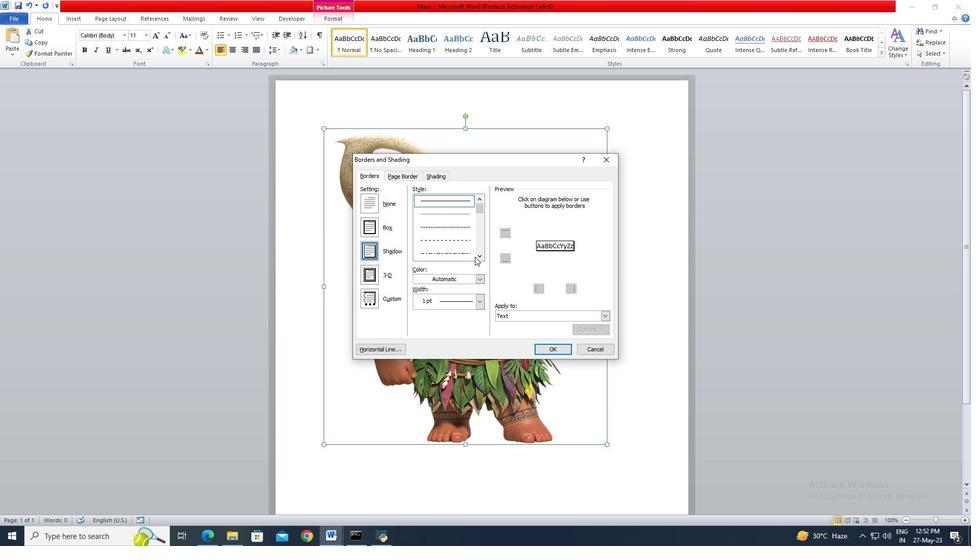
Action: Mouse pressed left at (476, 255)
Screenshot: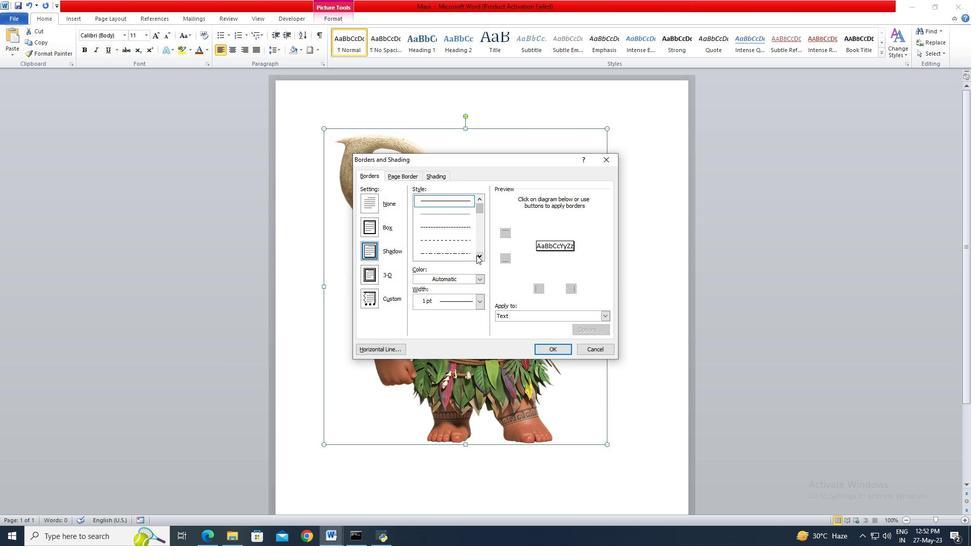 
Action: Mouse pressed left at (476, 255)
Screenshot: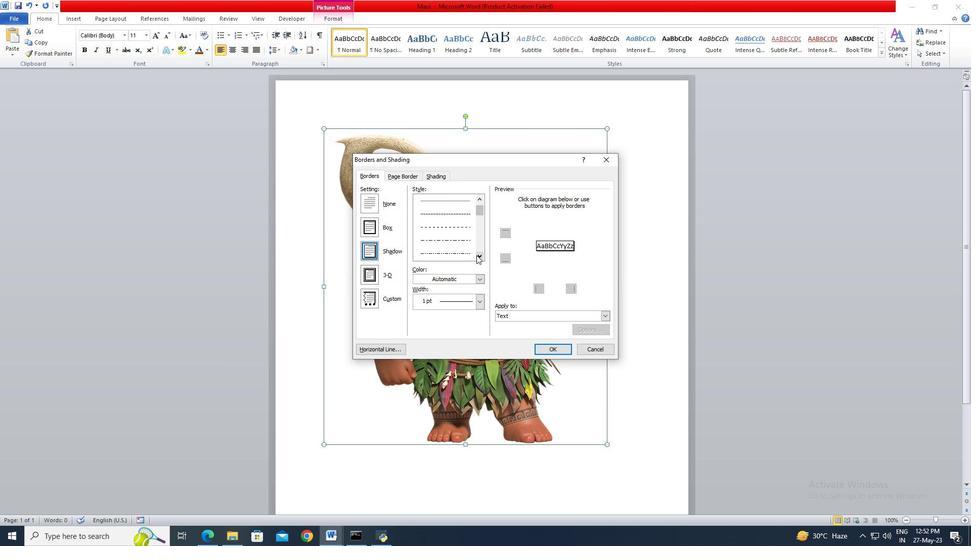 
Action: Mouse pressed left at (476, 255)
Screenshot: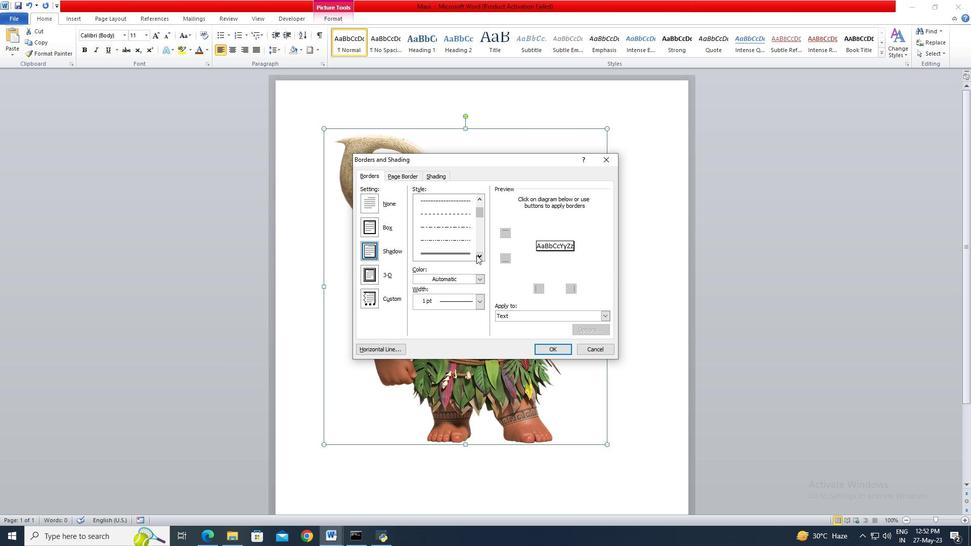 
Action: Mouse pressed left at (476, 255)
Screenshot: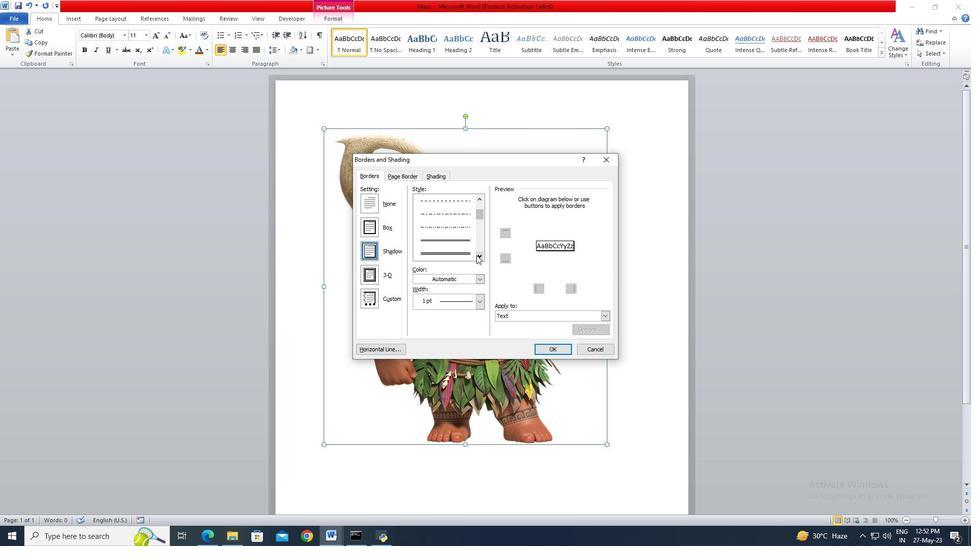 
Action: Mouse pressed left at (476, 255)
Screenshot: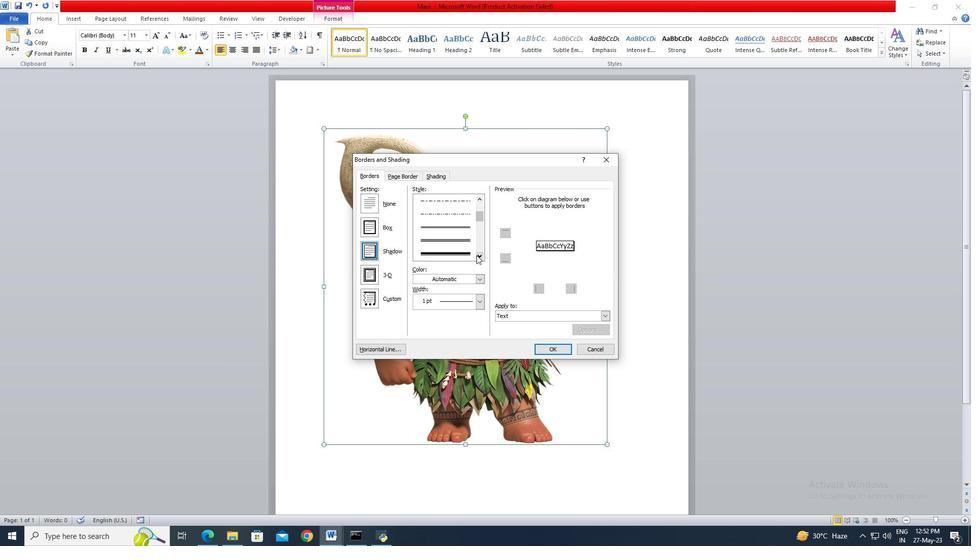 
Action: Mouse pressed left at (476, 255)
Screenshot: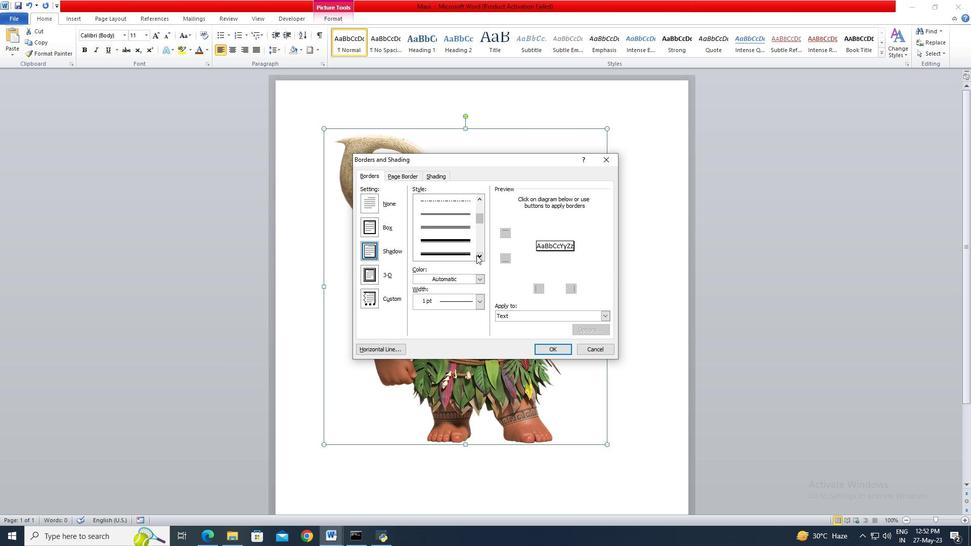 
Action: Mouse pressed left at (476, 255)
Screenshot: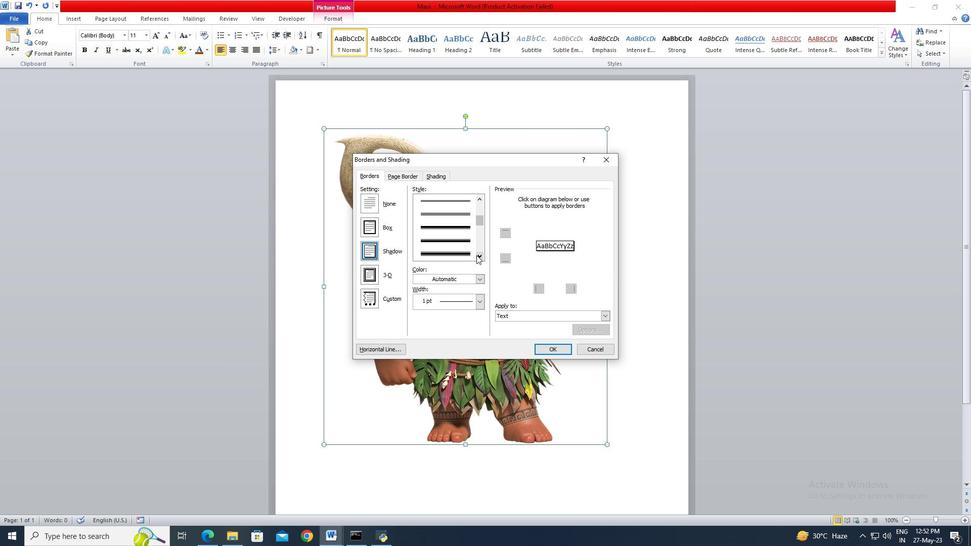 
Action: Mouse pressed left at (476, 255)
Screenshot: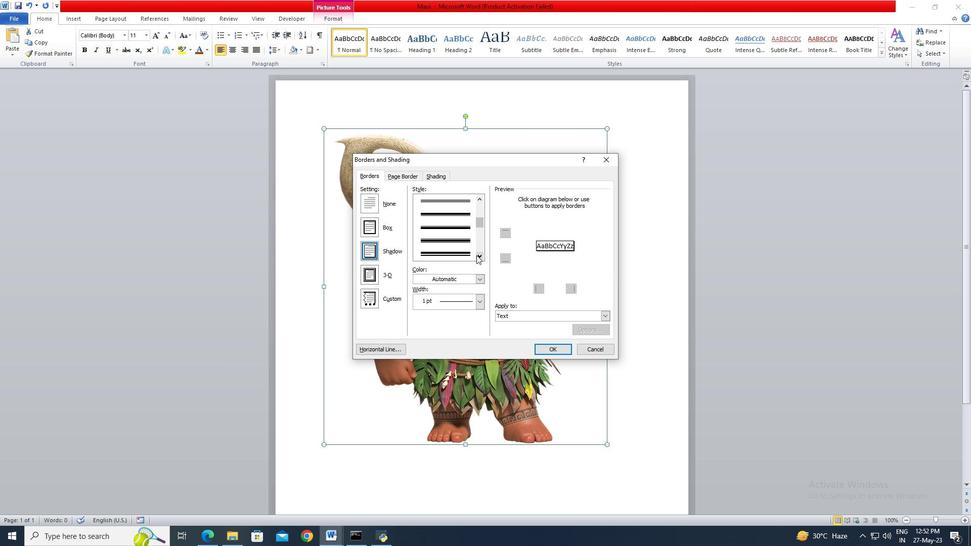 
Action: Mouse pressed left at (476, 255)
Screenshot: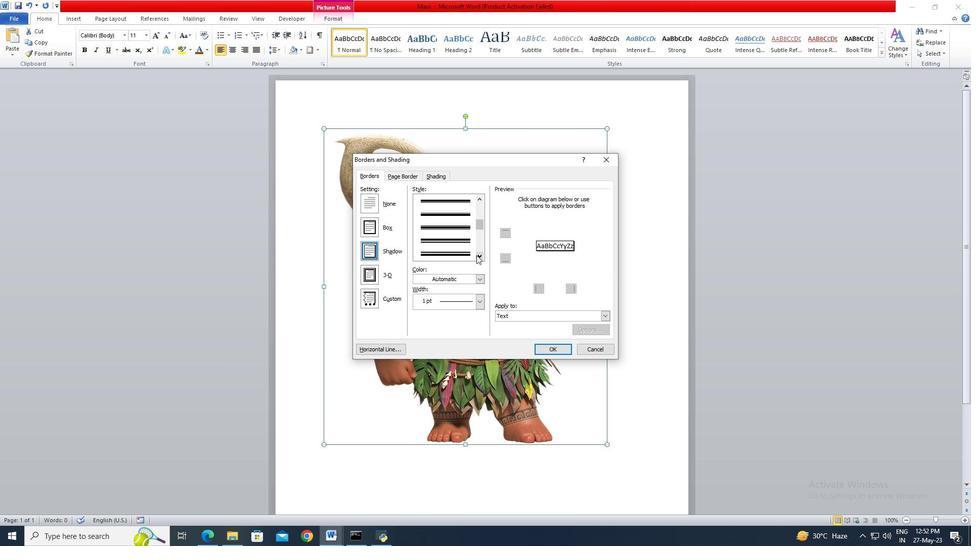 
Action: Mouse moved to (465, 252)
Screenshot: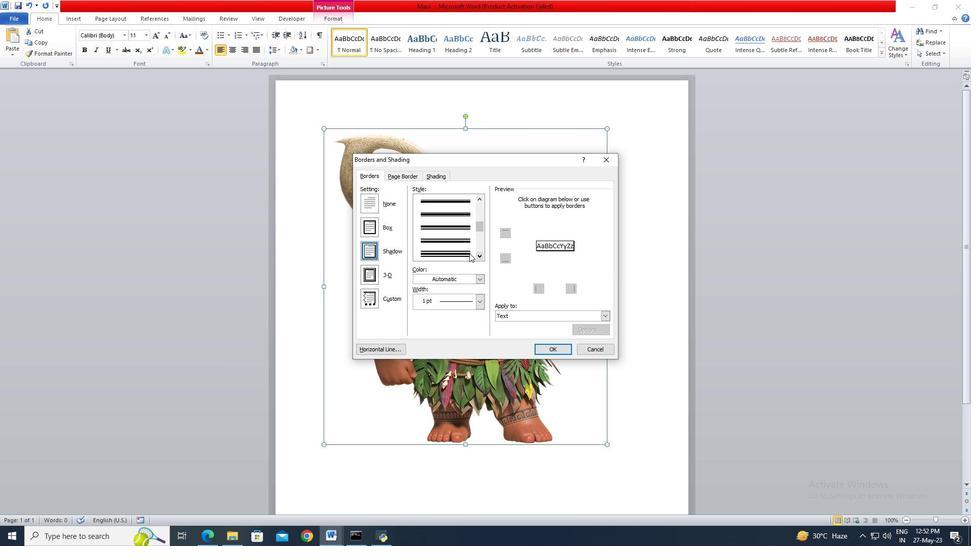 
Action: Mouse pressed left at (465, 252)
Screenshot: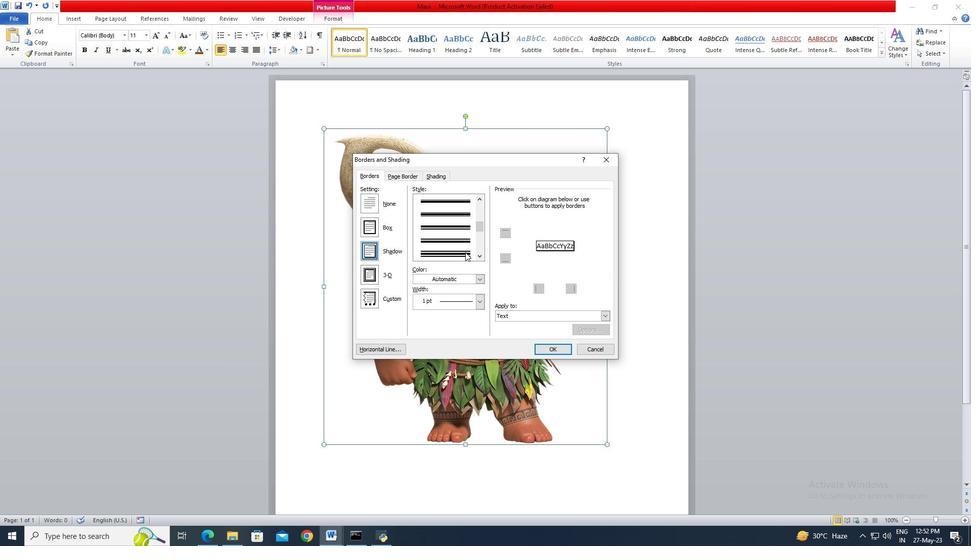 
Action: Mouse moved to (477, 276)
Screenshot: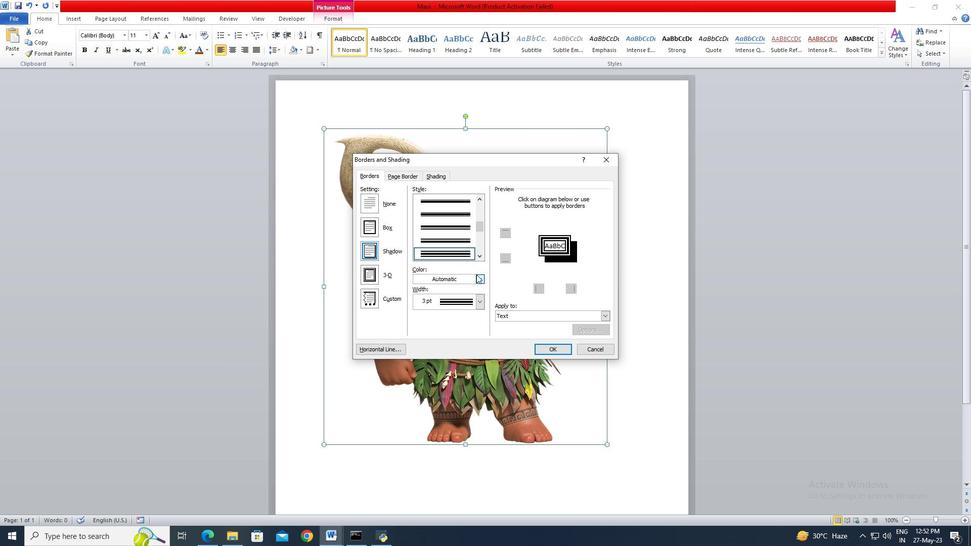 
Action: Mouse pressed left at (477, 276)
Screenshot: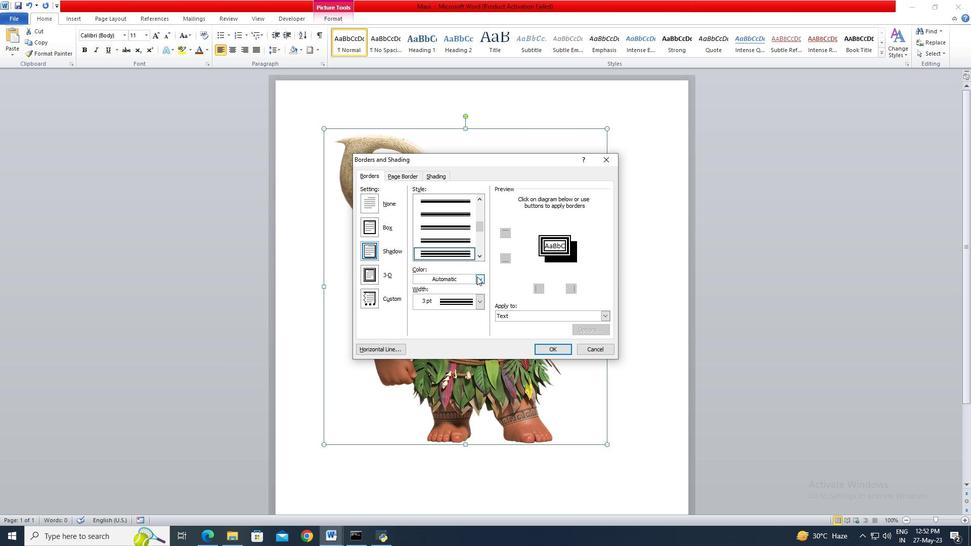 
Action: Mouse moved to (473, 394)
Screenshot: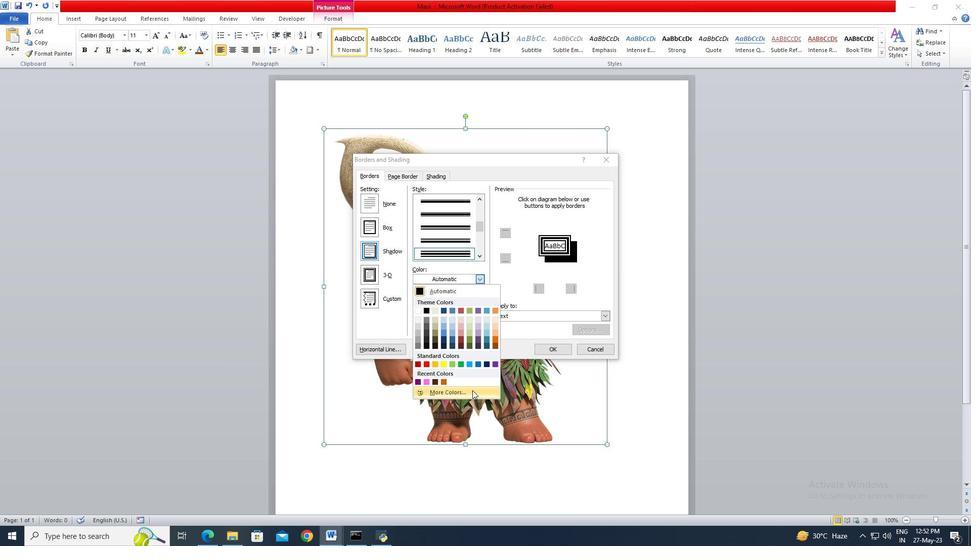 
Action: Mouse pressed left at (473, 394)
Screenshot: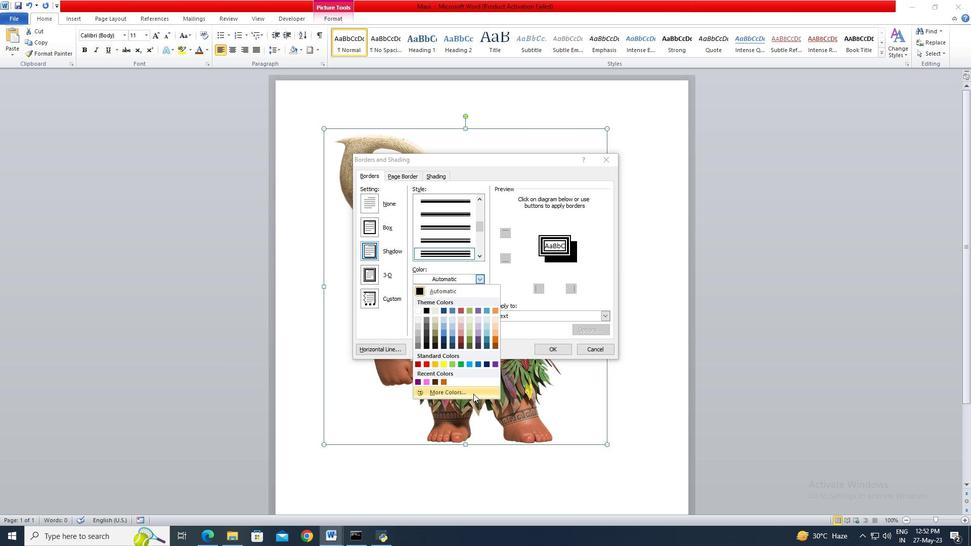 
Action: Mouse moved to (428, 244)
Screenshot: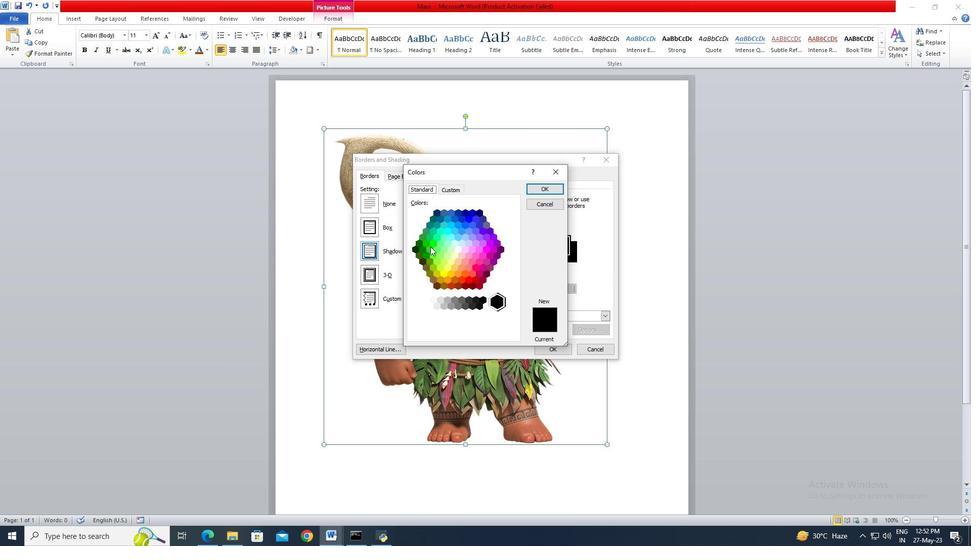 
Action: Mouse pressed left at (428, 244)
Screenshot: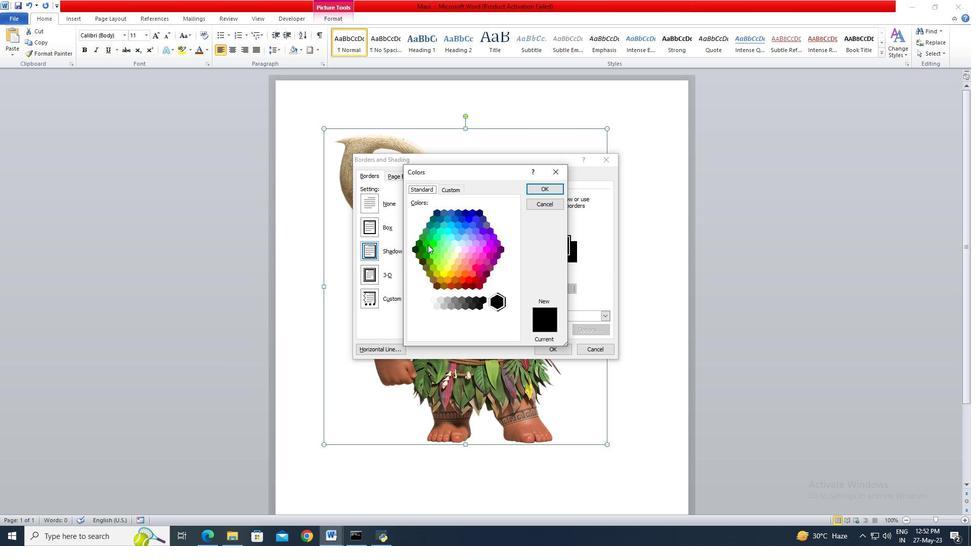 
Action: Mouse moved to (534, 189)
Screenshot: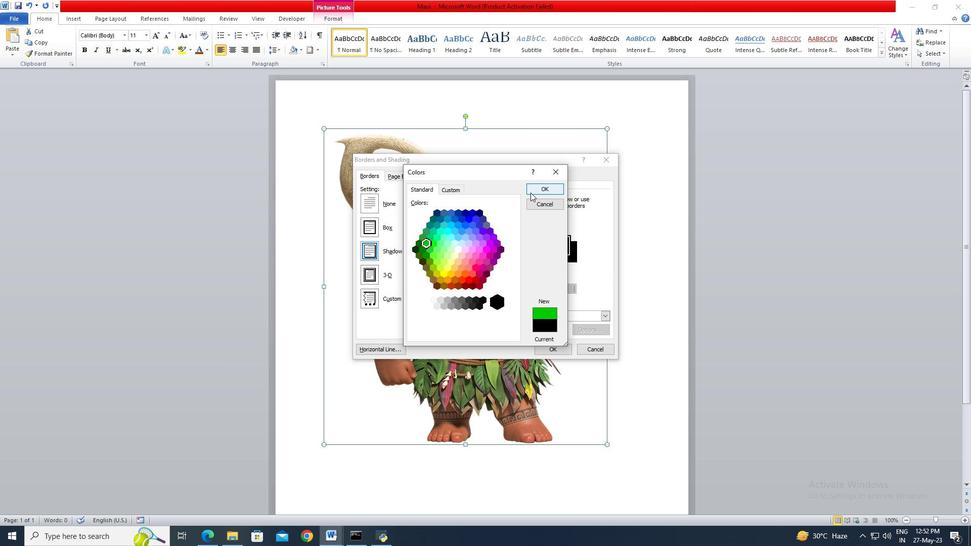 
Action: Mouse pressed left at (534, 189)
Screenshot: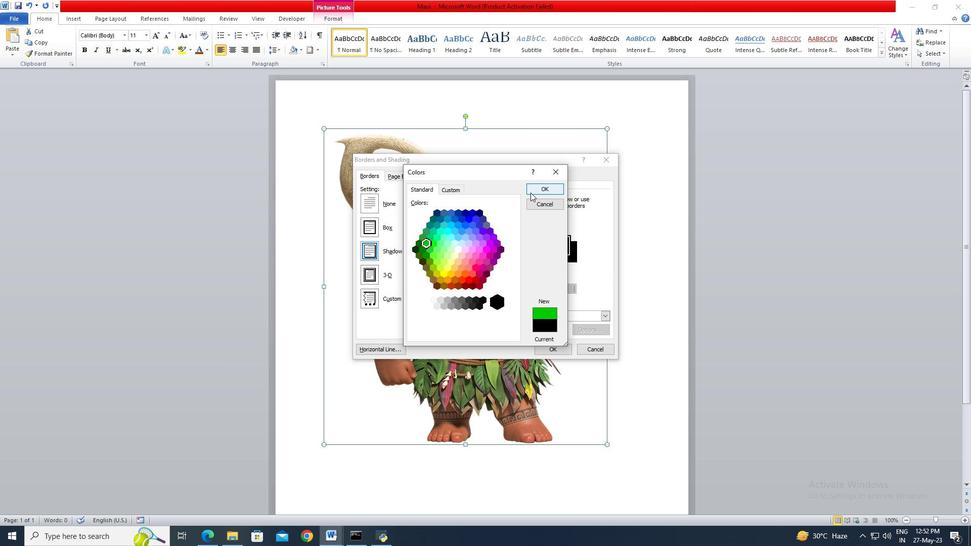 
Action: Mouse moved to (483, 299)
Screenshot: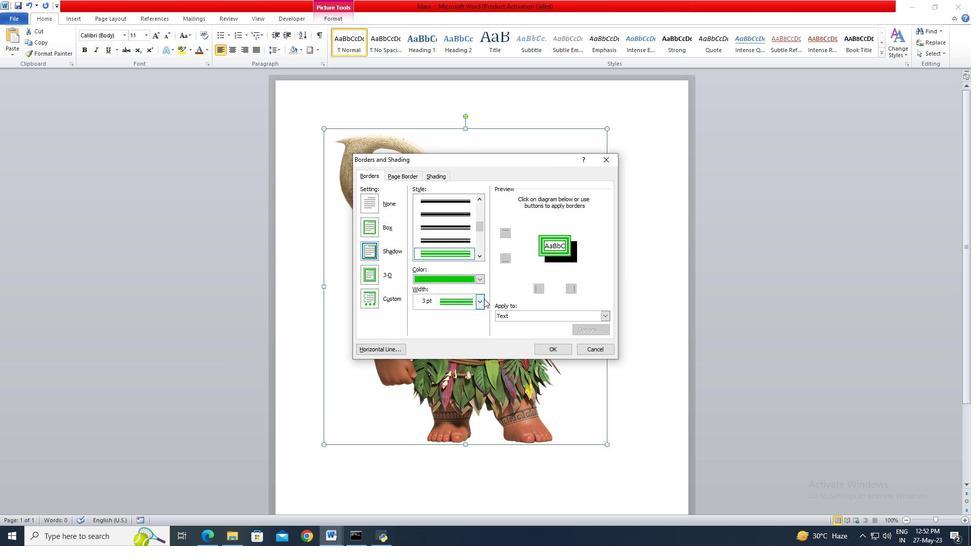 
Action: Mouse pressed left at (483, 299)
Screenshot: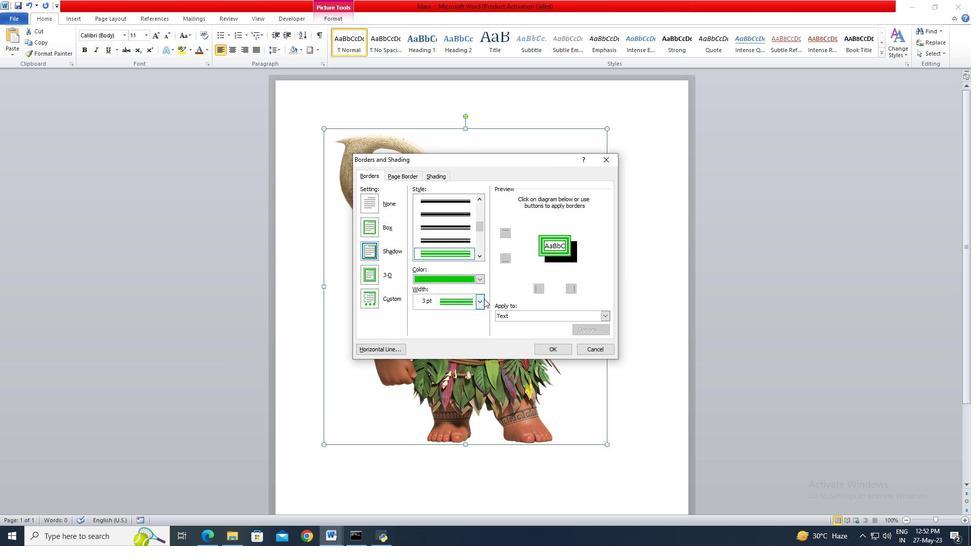 
Action: Mouse moved to (474, 351)
Screenshot: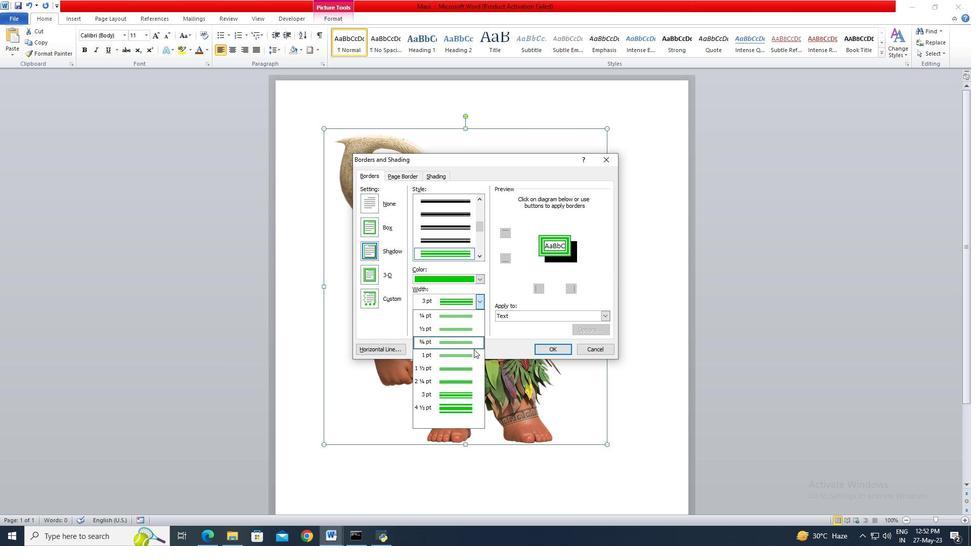 
Action: Mouse pressed left at (474, 351)
Screenshot: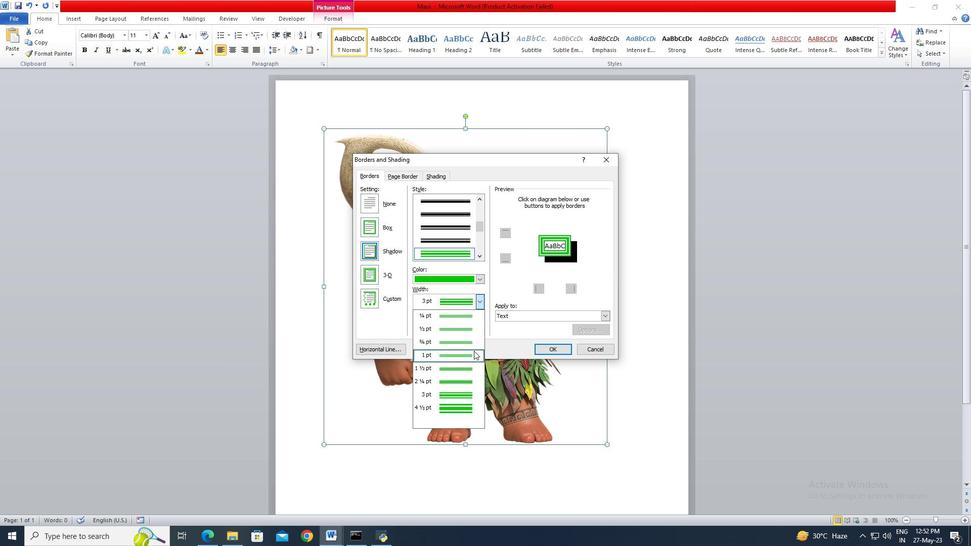 
Action: Mouse moved to (552, 349)
Screenshot: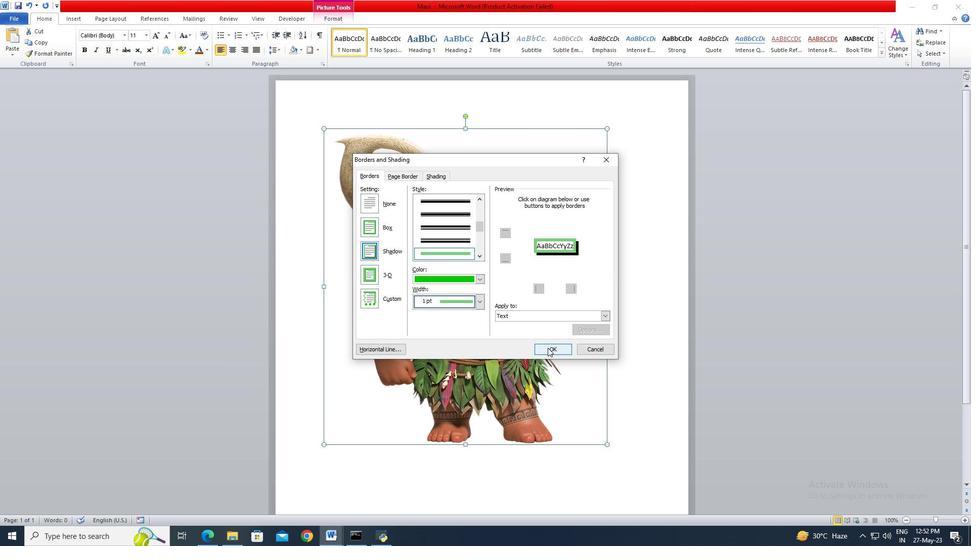 
Action: Mouse pressed left at (552, 349)
Screenshot: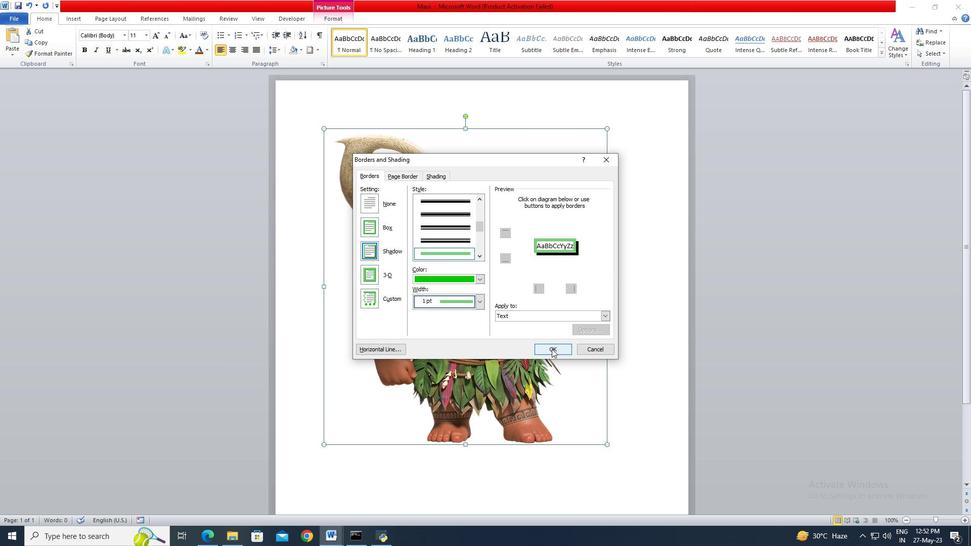 
